 Task: Open a blank sheet, save the file as 'development' Insert a table '2 by 3' In first column, add headers, 'City, Population'. Under first header add  London, Tokyo. Under second header add  9 Million, 37 Million. Change table style to  'Red'
Action: Mouse moved to (11, 22)
Screenshot: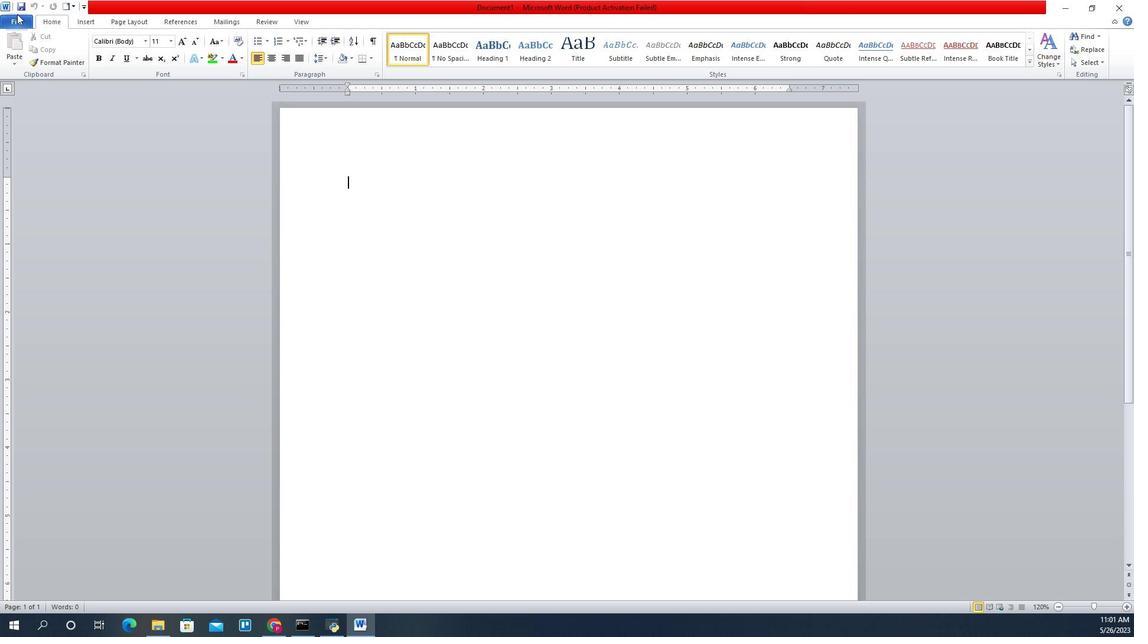 
Action: Mouse pressed left at (11, 22)
Screenshot: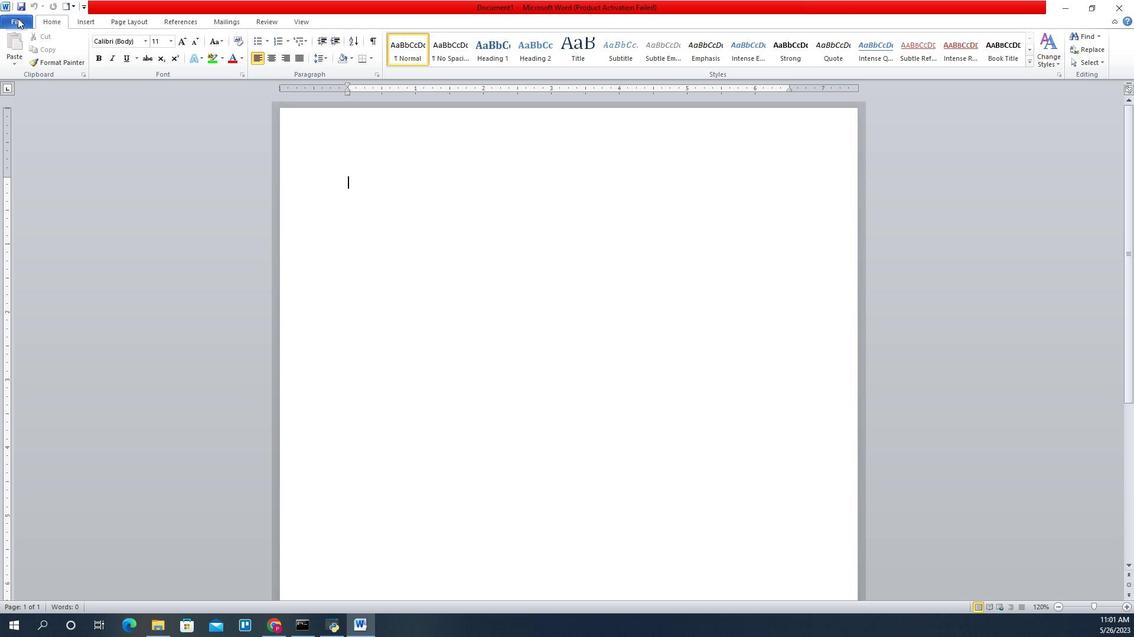 
Action: Mouse moved to (34, 152)
Screenshot: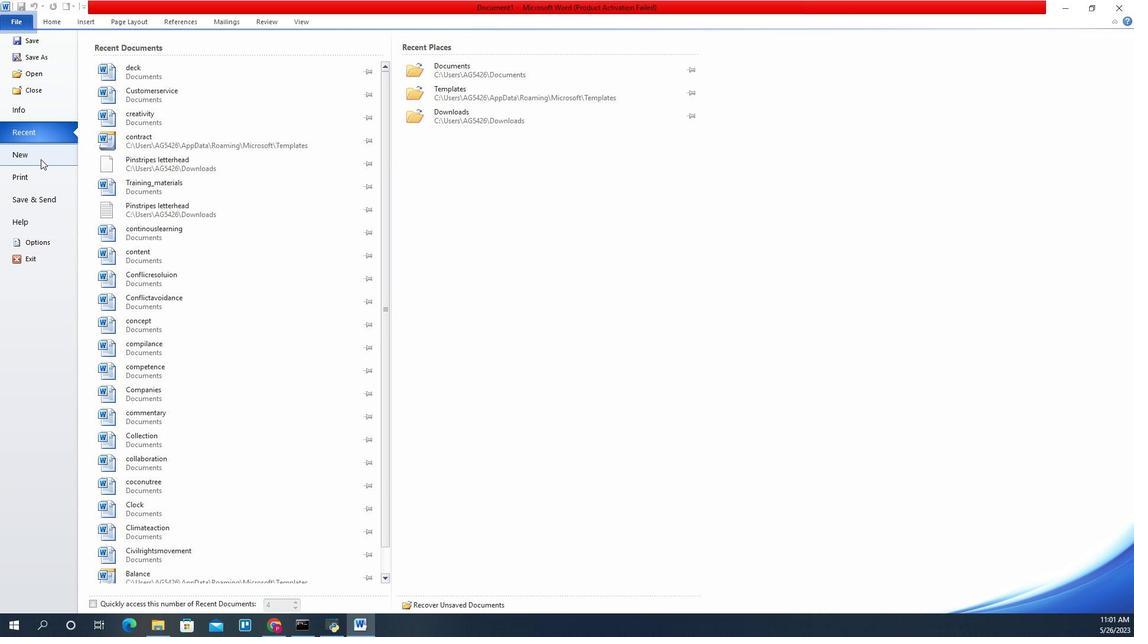 
Action: Mouse pressed left at (34, 152)
Screenshot: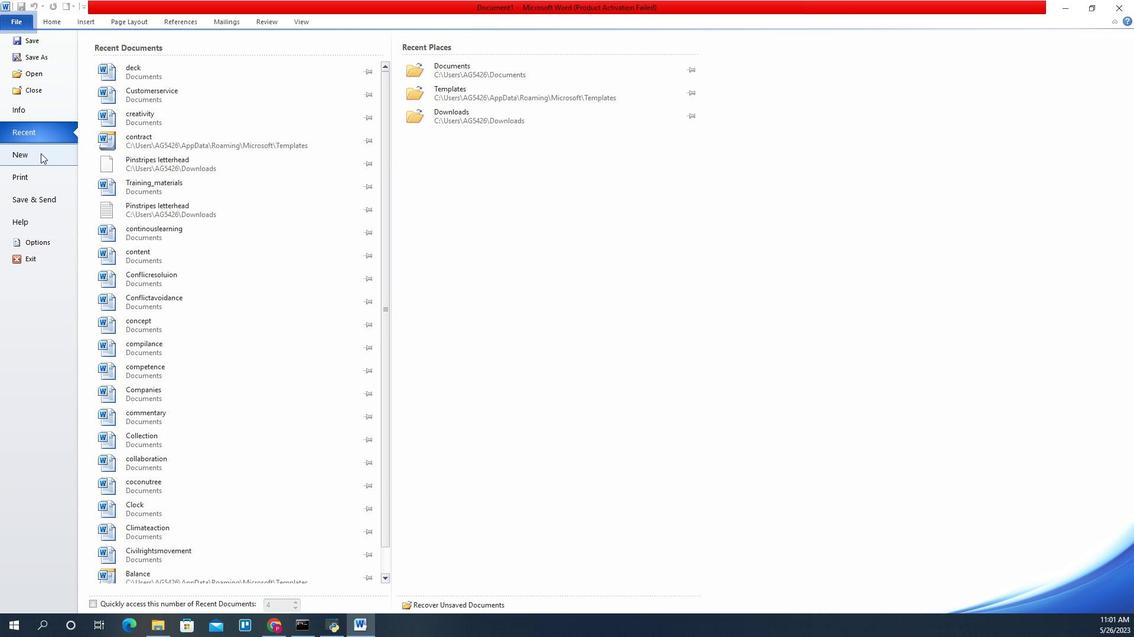 
Action: Mouse moved to (108, 109)
Screenshot: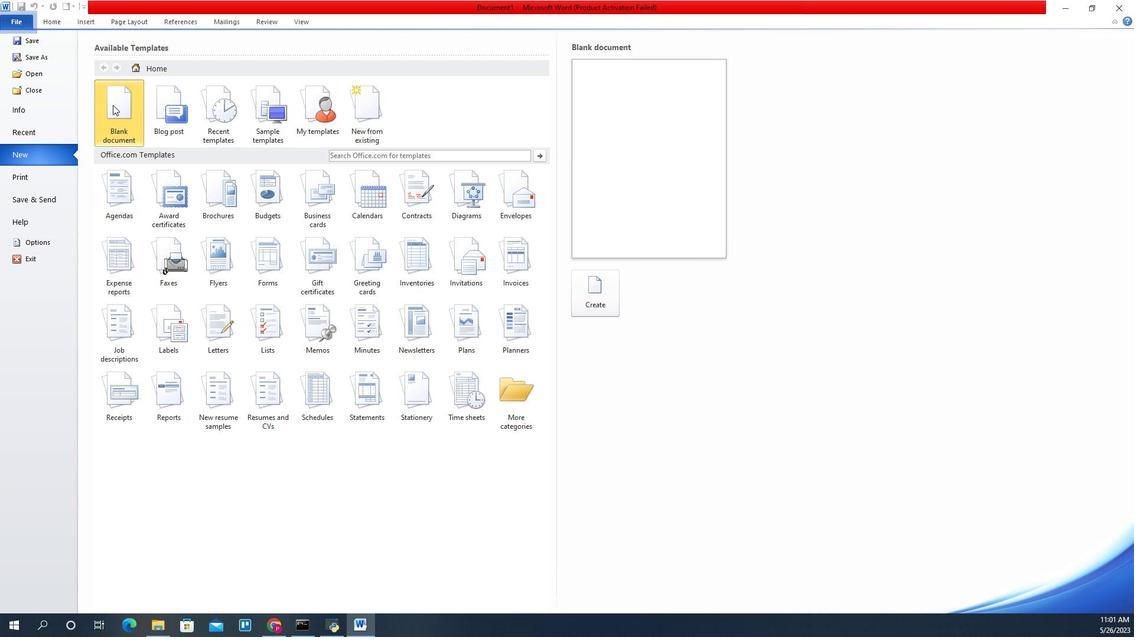 
Action: Mouse pressed left at (108, 109)
Screenshot: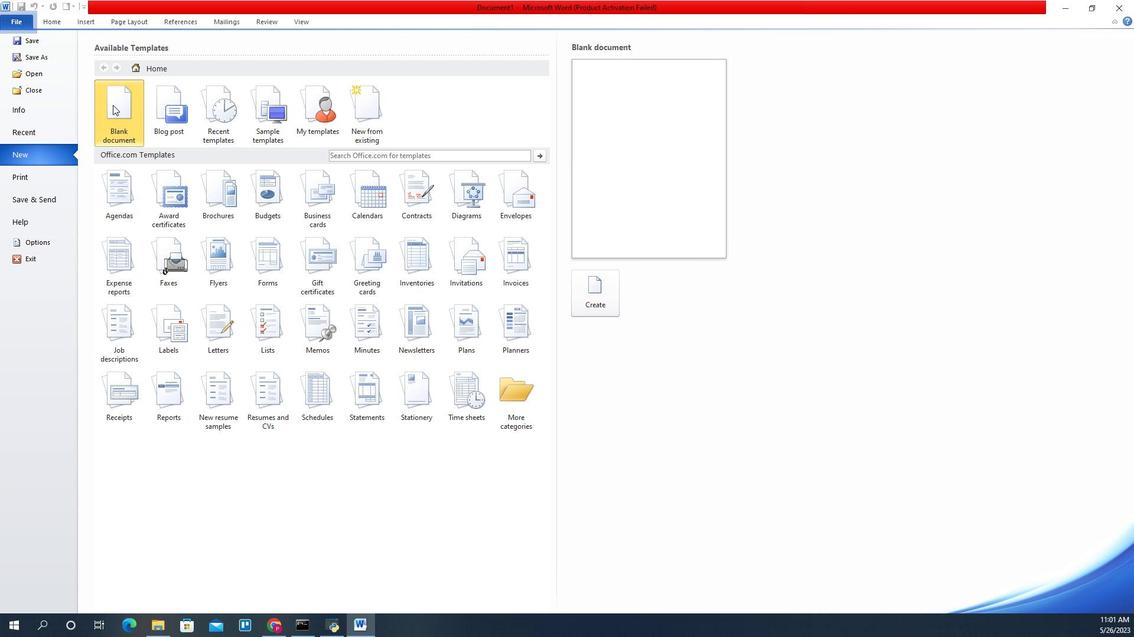 
Action: Mouse moved to (581, 294)
Screenshot: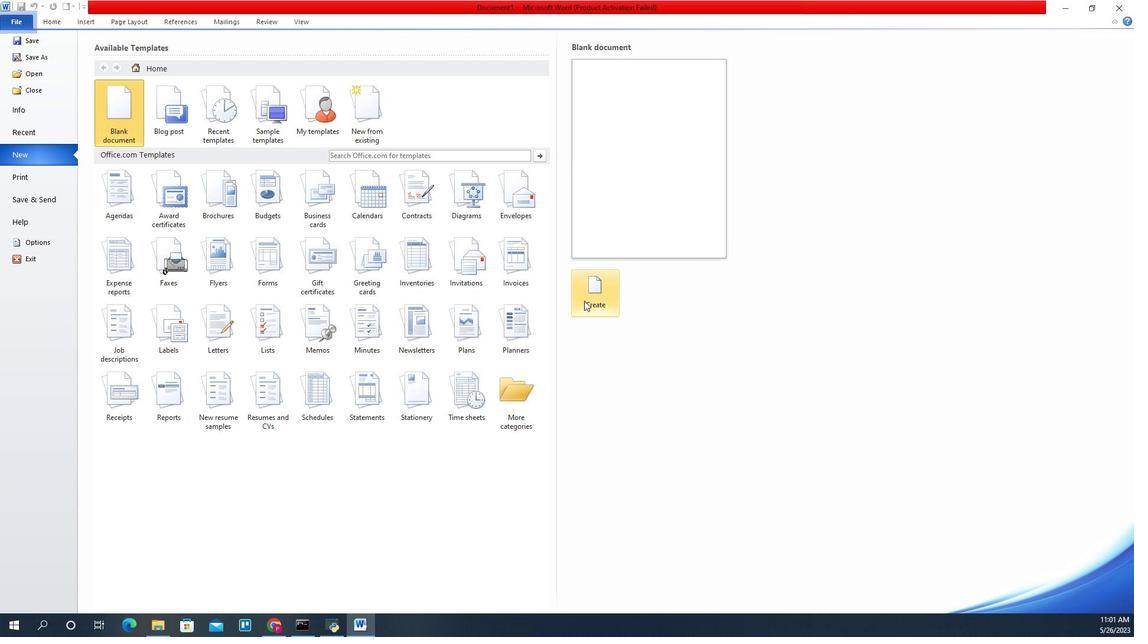 
Action: Mouse pressed left at (581, 294)
Screenshot: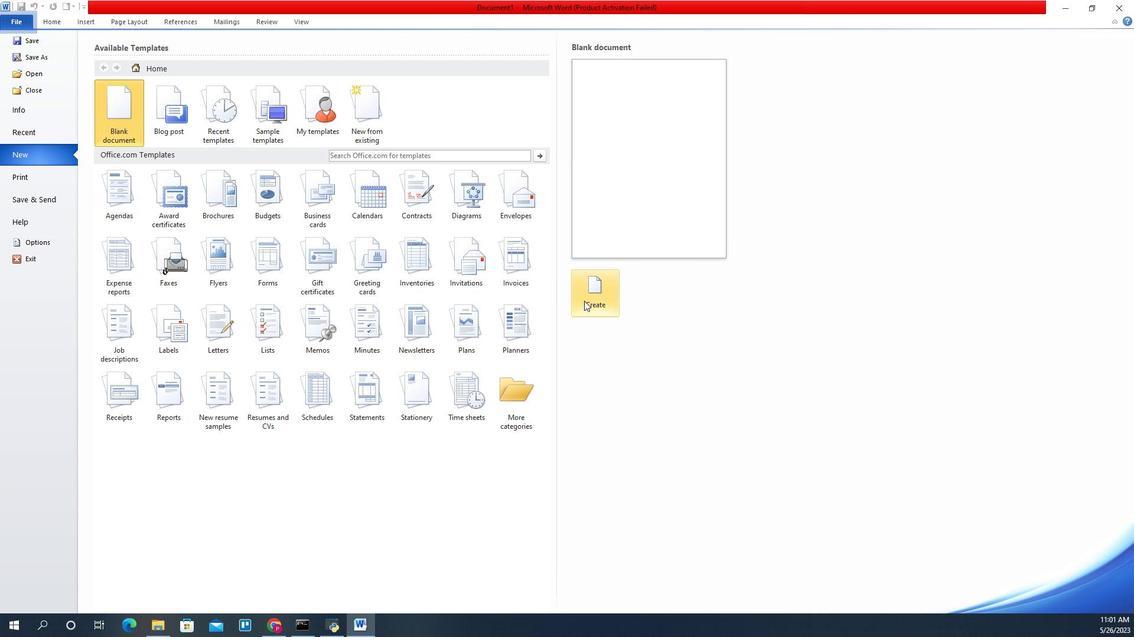
Action: Mouse moved to (417, 223)
Screenshot: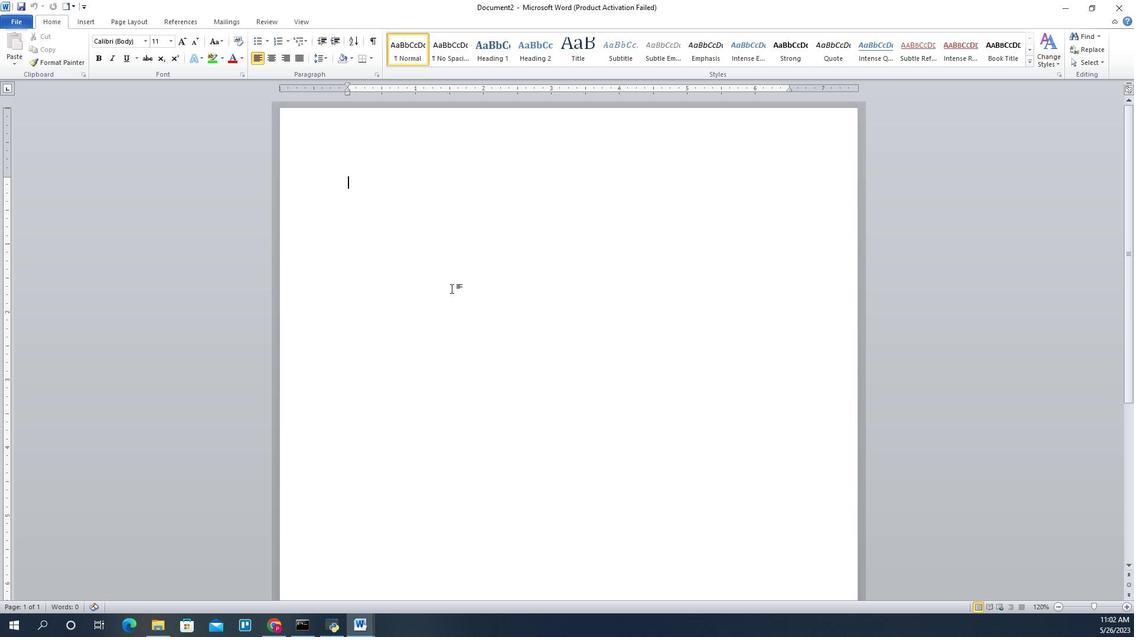 
Action: Key pressed ctrl+Sdevelopment<Key.enter>
Screenshot: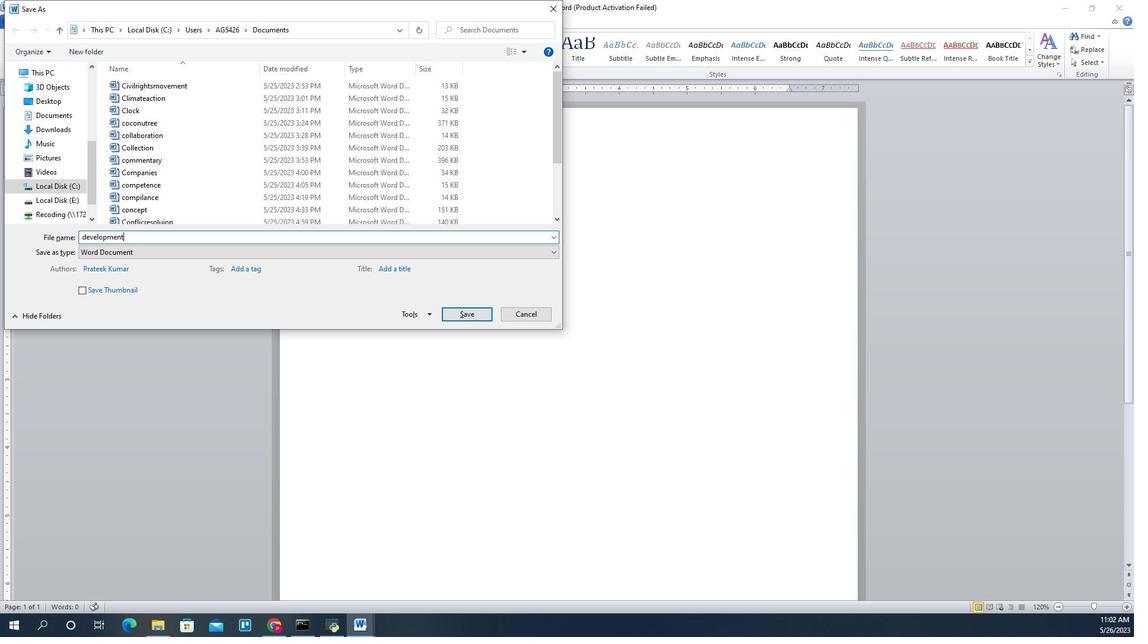 
Action: Mouse moved to (67, 25)
Screenshot: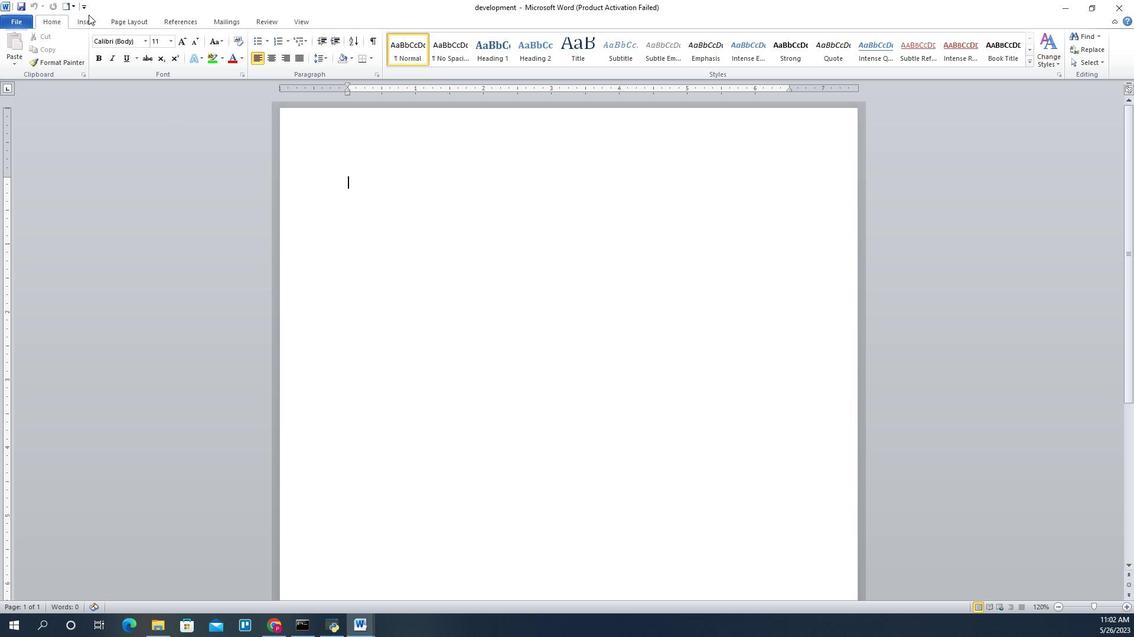 
Action: Mouse pressed left at (67, 25)
Screenshot: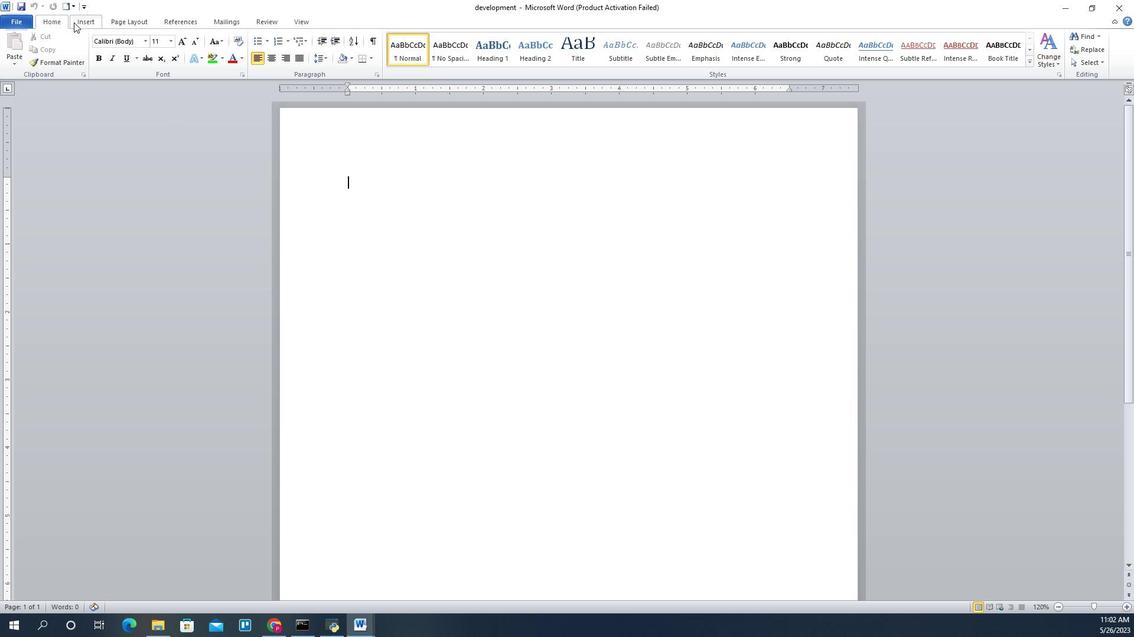 
Action: Mouse moved to (83, 65)
Screenshot: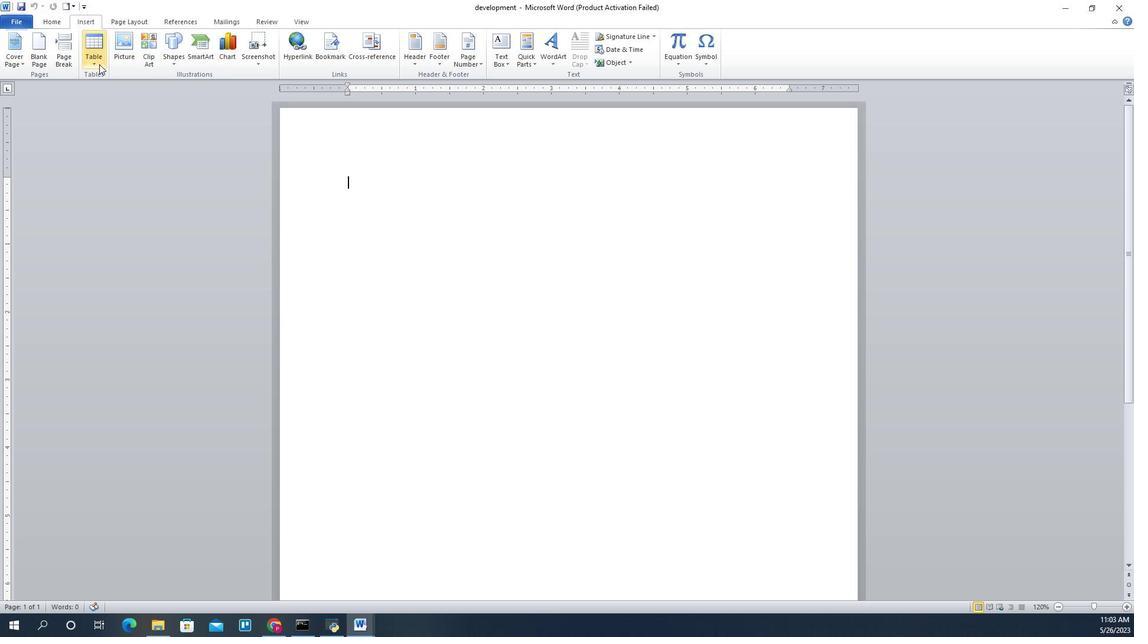 
Action: Mouse pressed left at (83, 65)
Screenshot: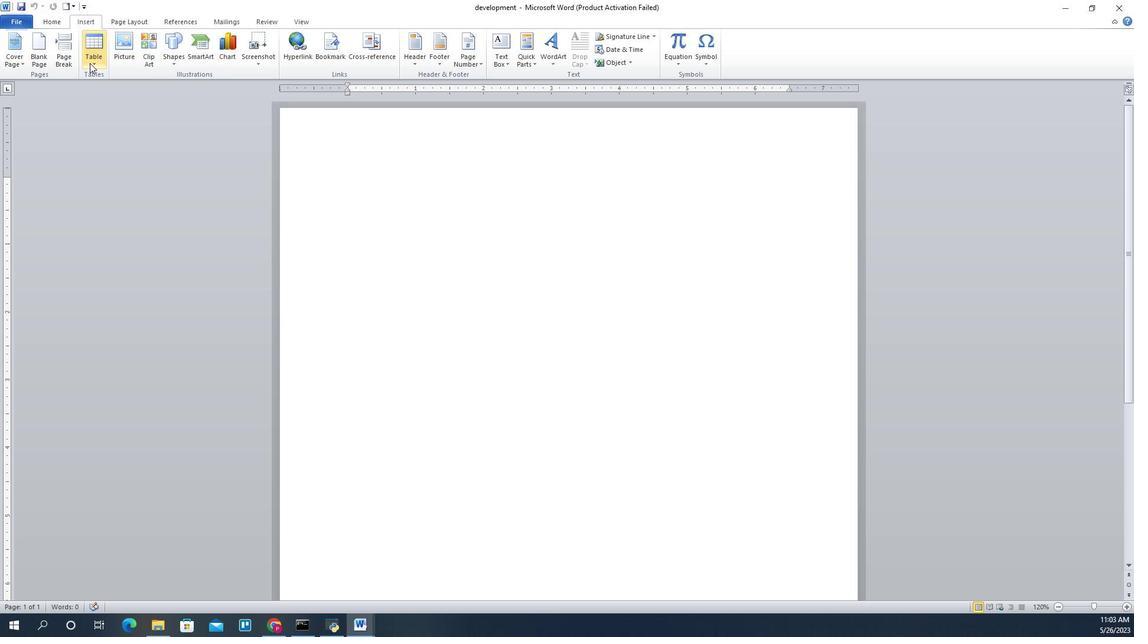 
Action: Mouse moved to (95, 105)
Screenshot: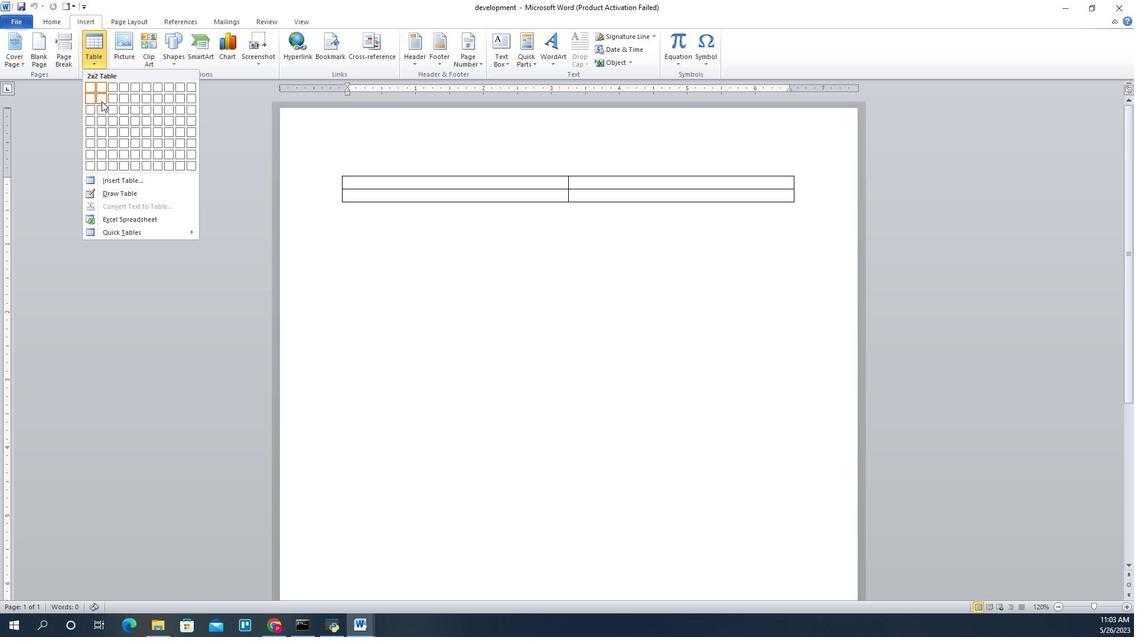 
Action: Mouse pressed left at (95, 105)
Screenshot: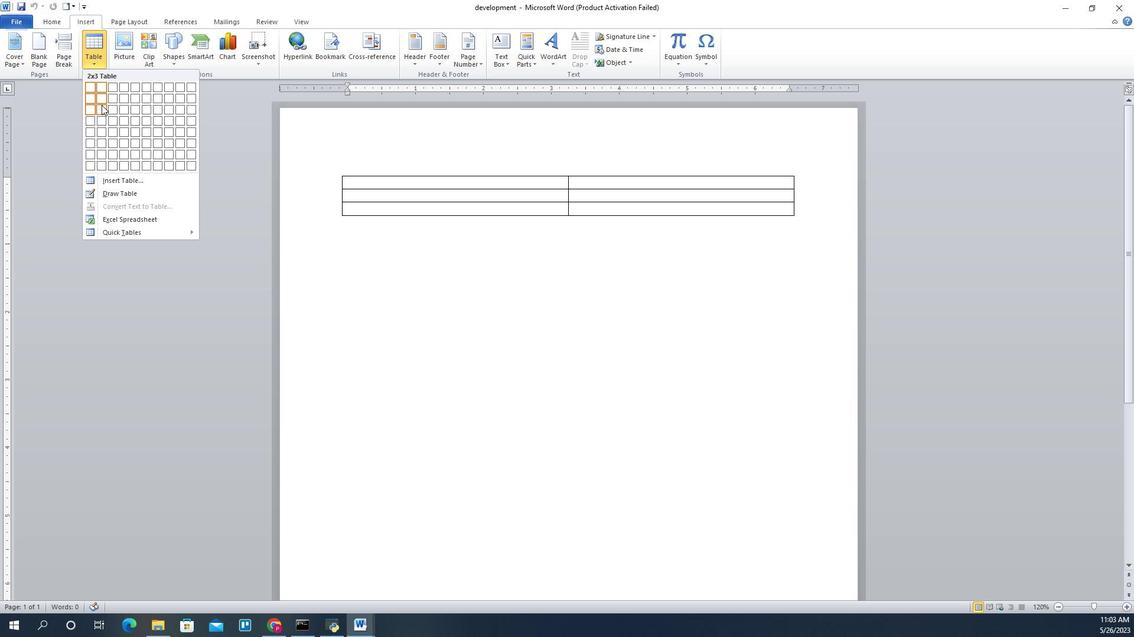 
Action: Mouse moved to (464, 184)
Screenshot: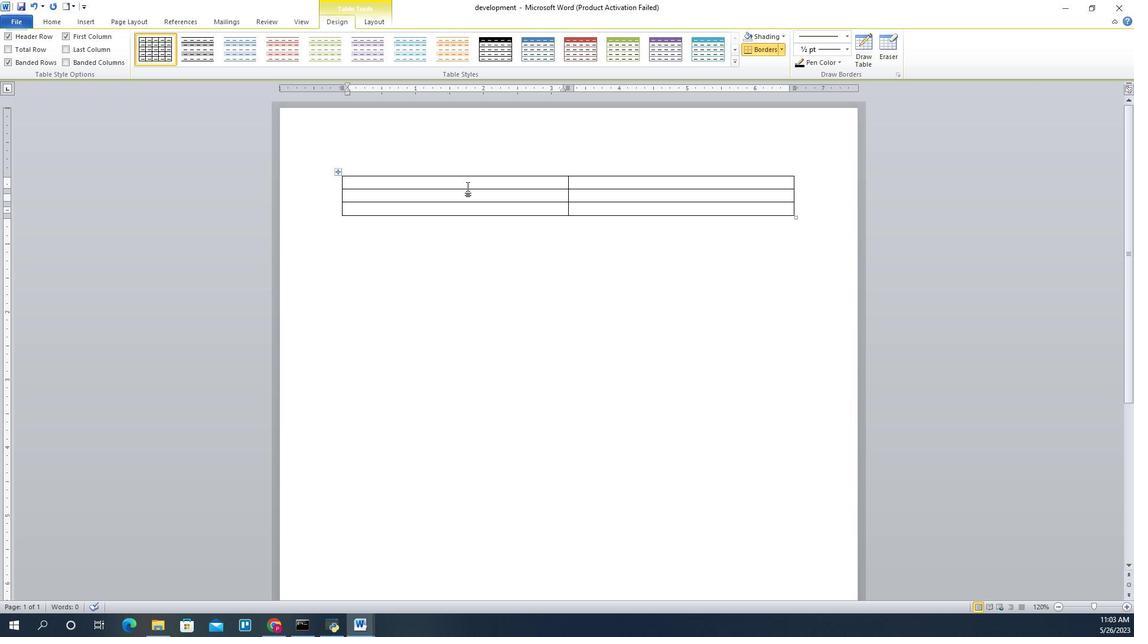 
Action: Mouse pressed left at (464, 184)
Screenshot: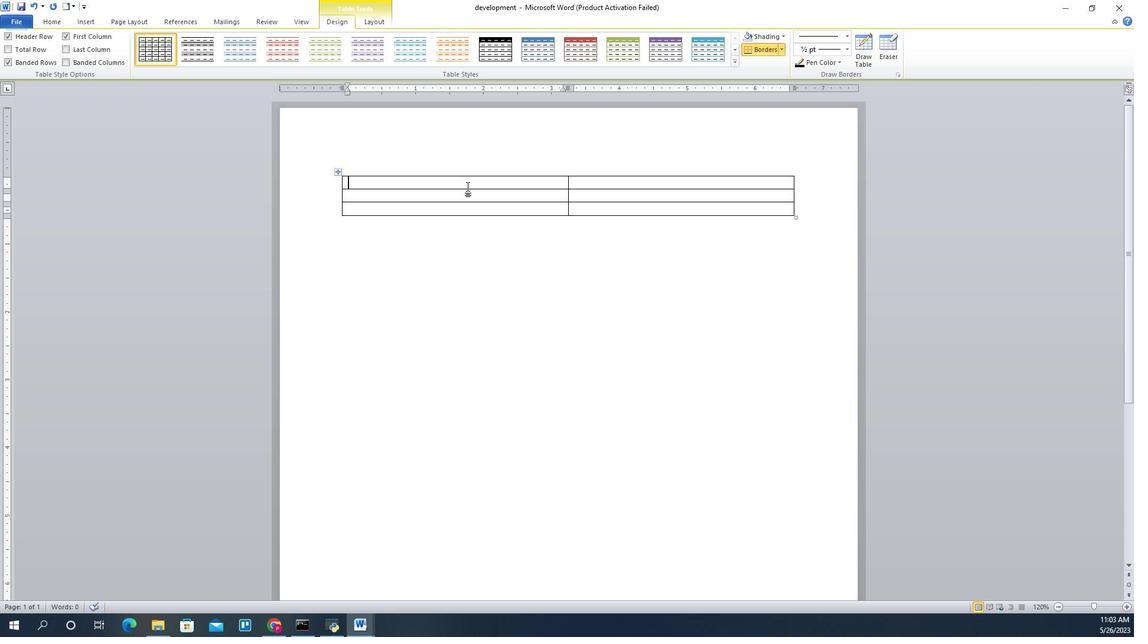 
Action: Key pressed <Key.shift>City<Key.space>
Screenshot: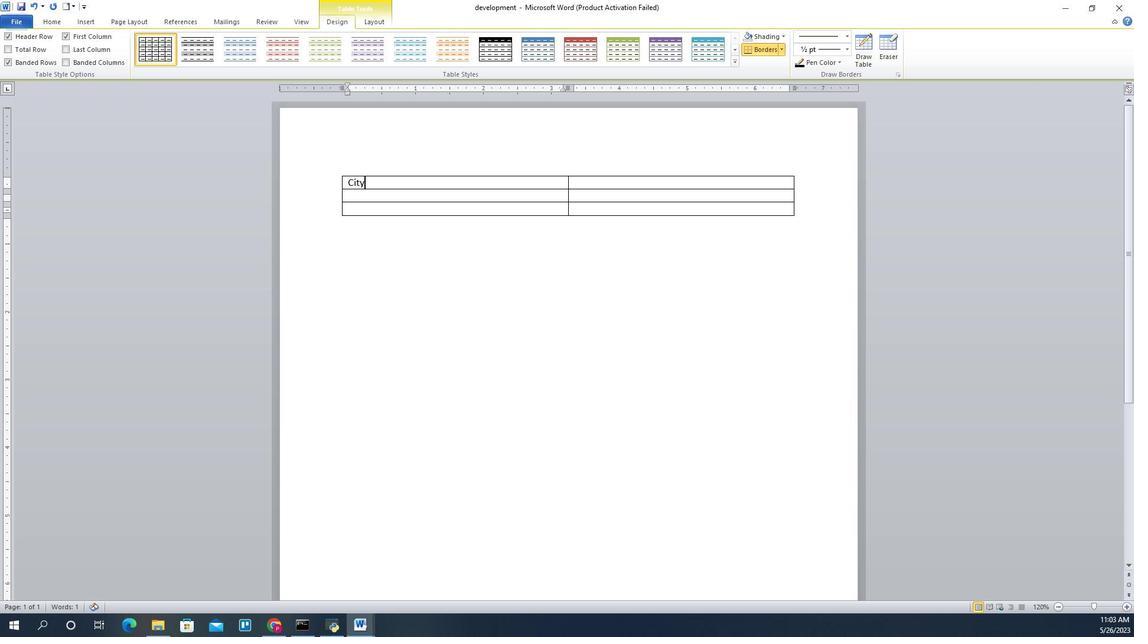 
Action: Mouse moved to (627, 183)
Screenshot: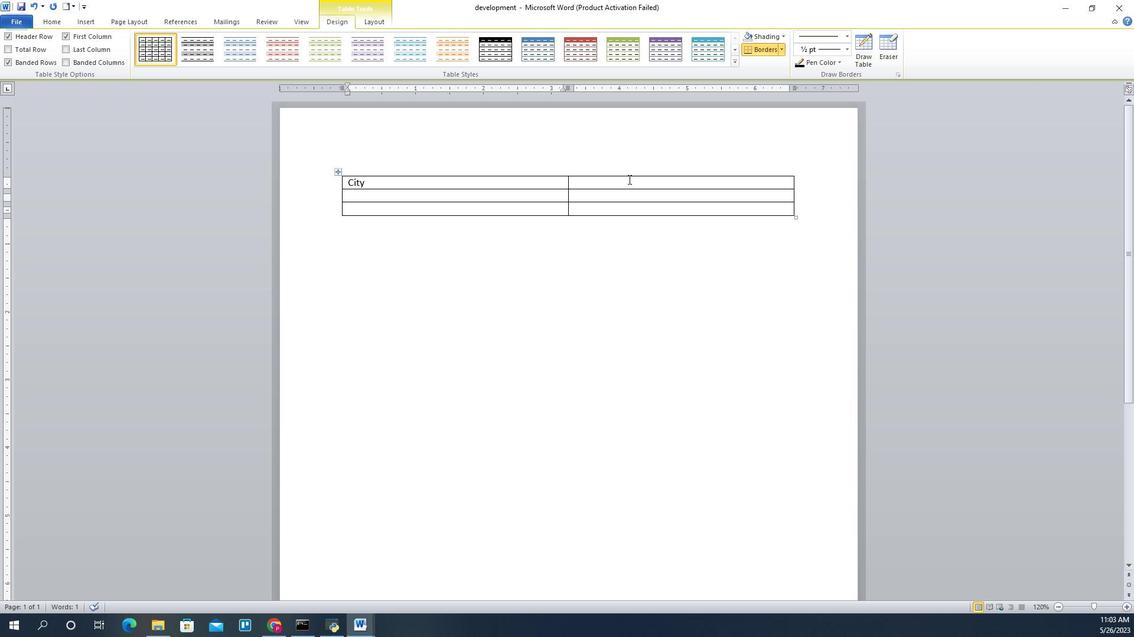 
Action: Mouse pressed left at (627, 183)
Screenshot: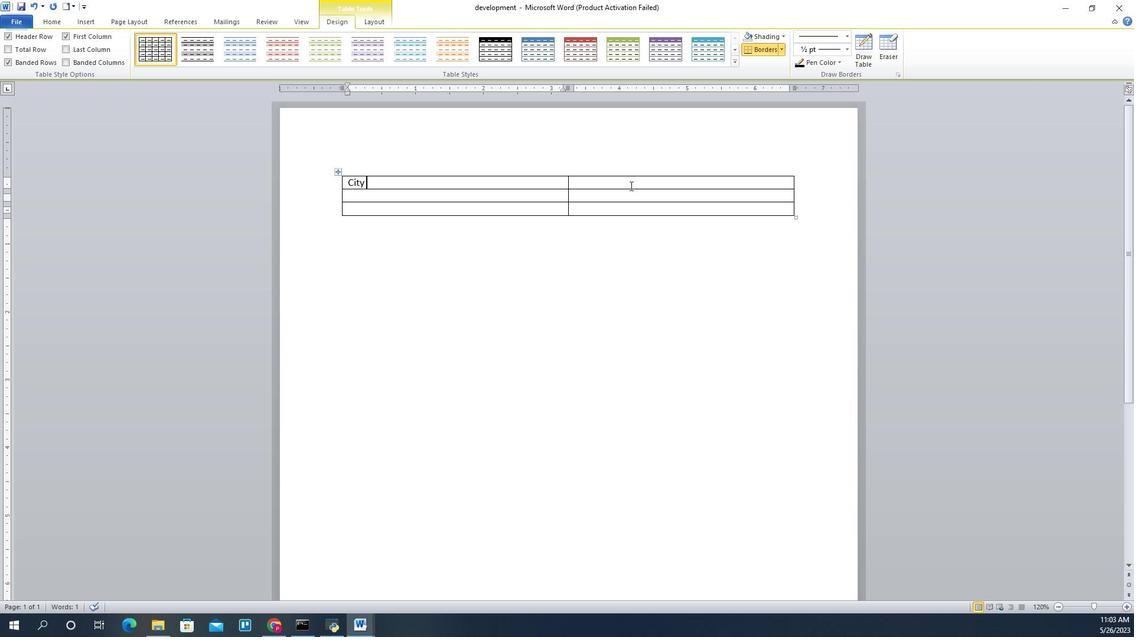 
Action: Key pressed <Key.shift>Population
Screenshot: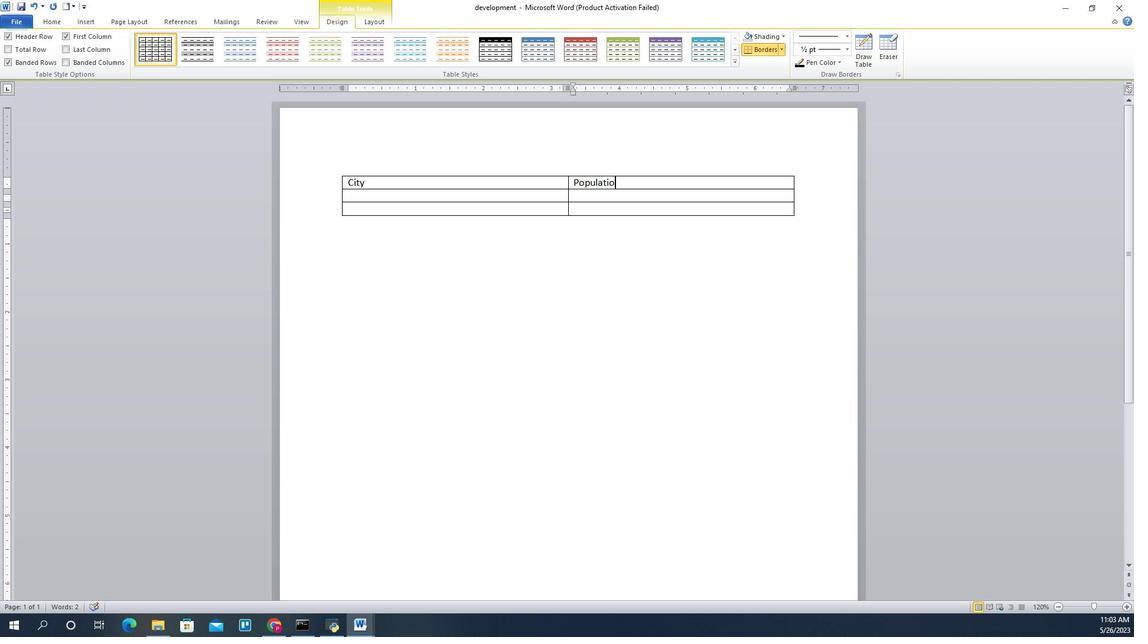 
Action: Mouse moved to (419, 192)
Screenshot: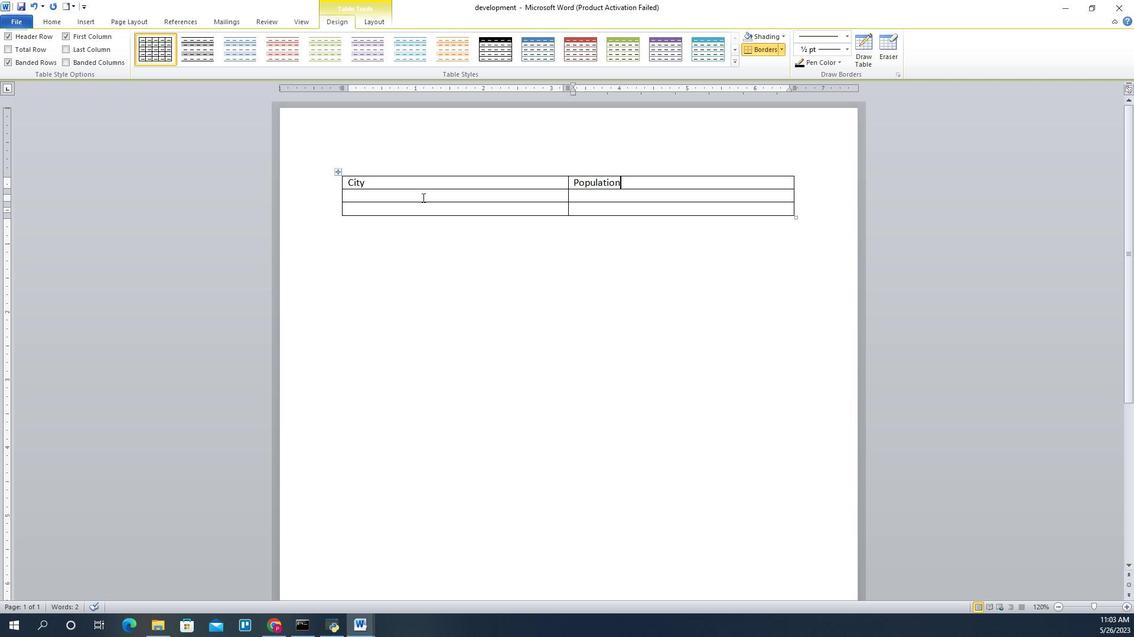 
Action: Mouse pressed left at (419, 192)
Screenshot: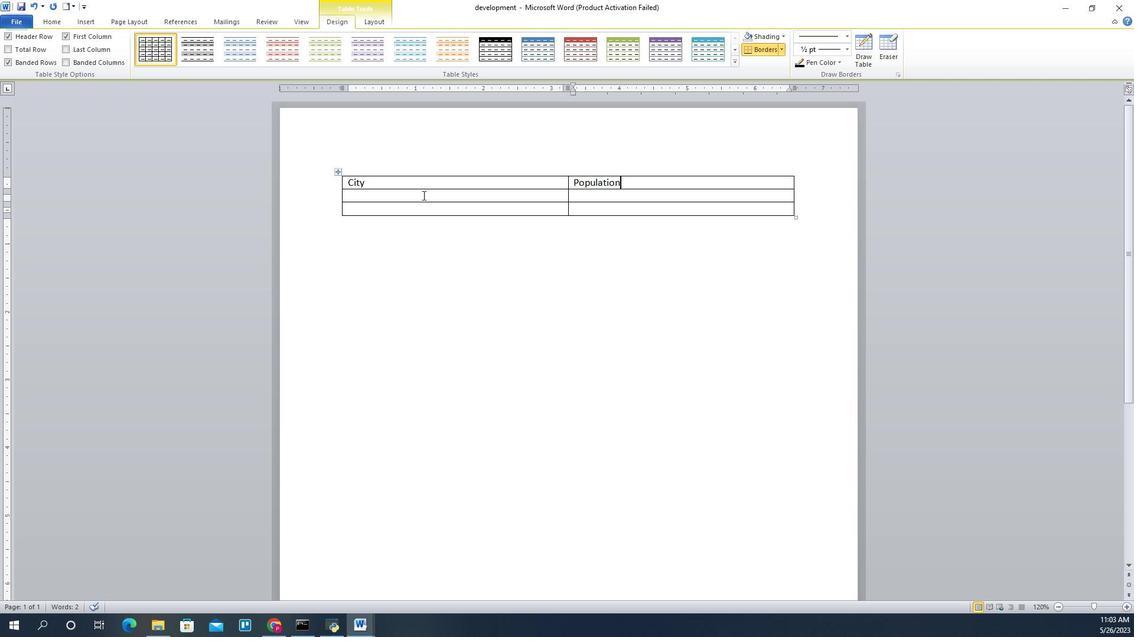 
Action: Key pressed <Key.shift><Key.shift><Key.shift><Key.shift><Key.shift><Key.shift><Key.shift><Key.shift><Key.shift><Key.shift><Key.shift><Key.shift><Key.shift><Key.shift><Key.shift><Key.shift><Key.shift><Key.shift><Key.shift><Key.shift><Key.shift><Key.shift><Key.shift><Key.shift><Key.shift><Key.shift><Key.shift><Key.shift><Key.shift><Key.shift><Key.shift><Key.shift><Key.shift><Key.shift><Key.shift><Key.shift><Key.shift><Key.shift><Key.shift><Key.shift><Key.shift><Key.shift><Key.shift><Key.shift><Key.shift><Key.shift><Key.shift><Key.shift><Key.shift><Key.shift><Key.shift><Key.shift><Key.shift><Key.shift><Key.shift>London<Key.tab><Key.tab><Key.shift><Key.shift><Key.shift>Tokyo<Key.space><Key.tab><Key.tab><Key.backspace><Key.backspace><Key.backspace>
Screenshot: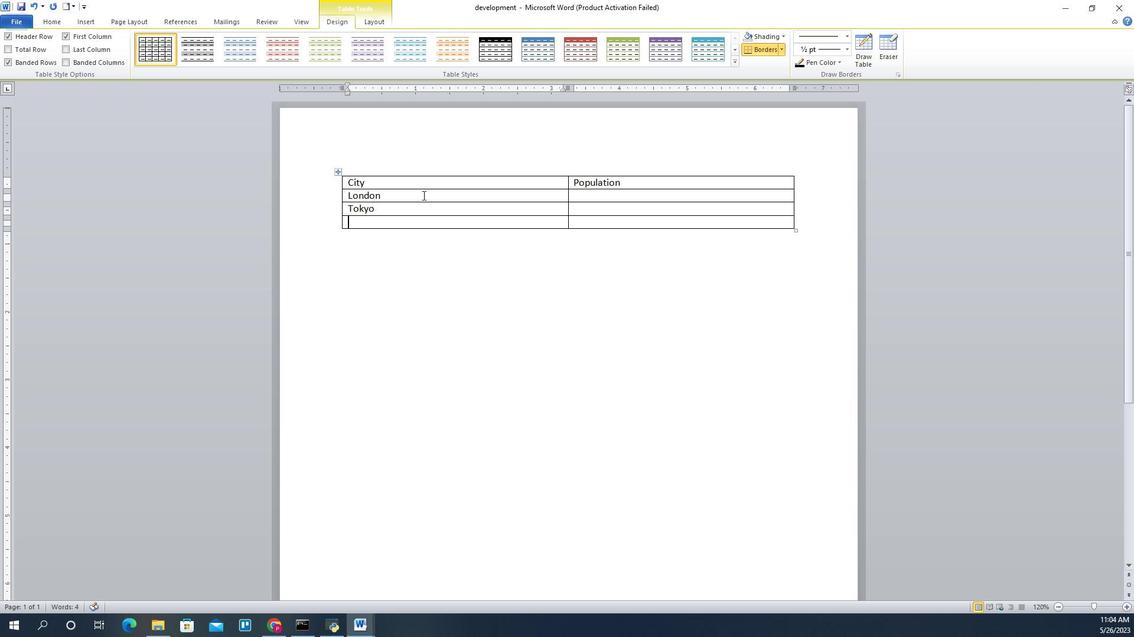 
Action: Mouse moved to (376, 219)
Screenshot: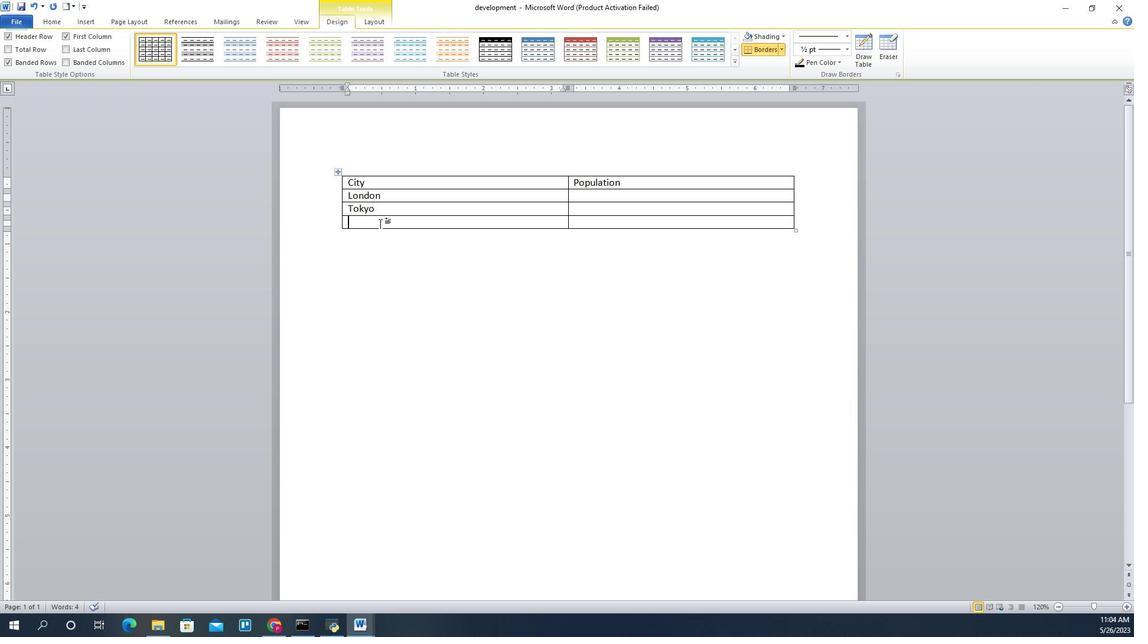 
Action: Mouse pressed left at (376, 219)
Screenshot: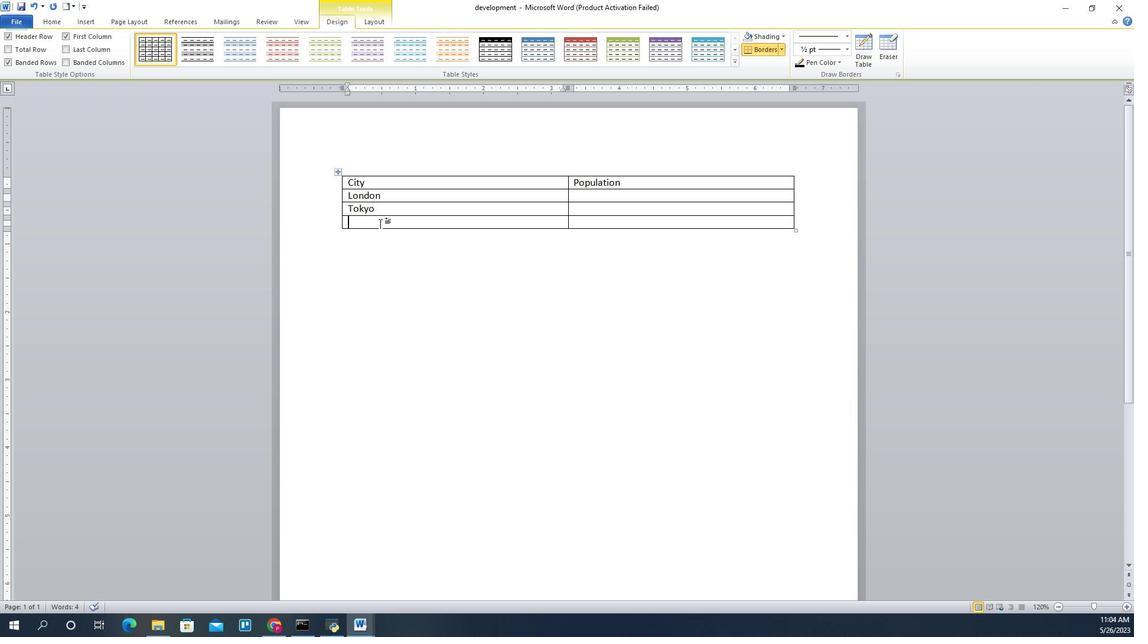
Action: Mouse moved to (359, 222)
Screenshot: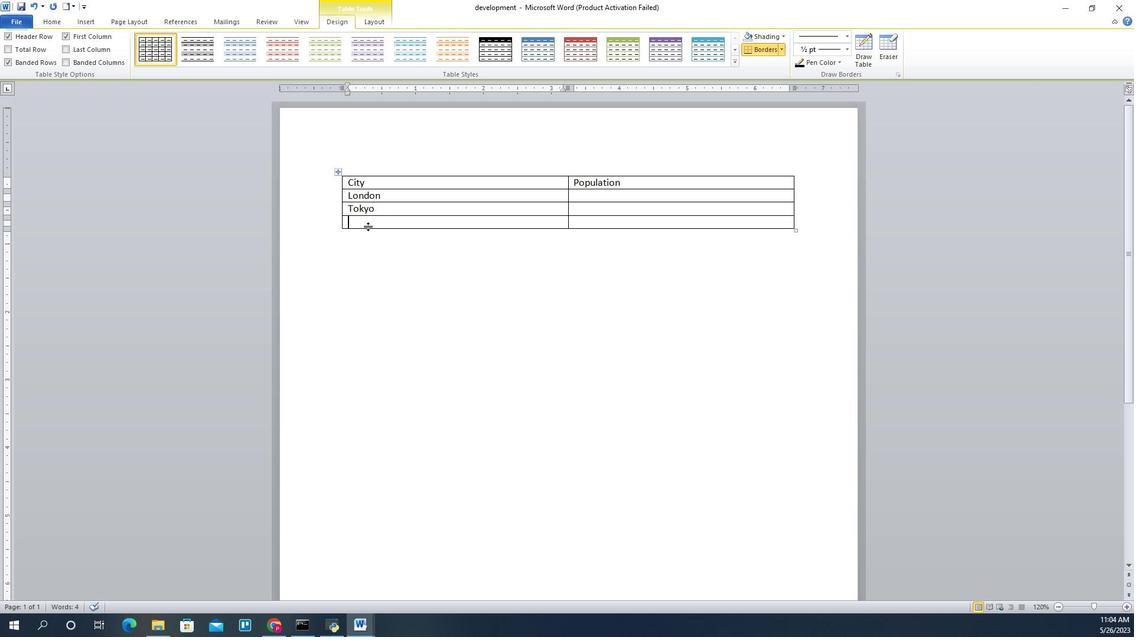 
Action: Mouse pressed left at (359, 222)
Screenshot: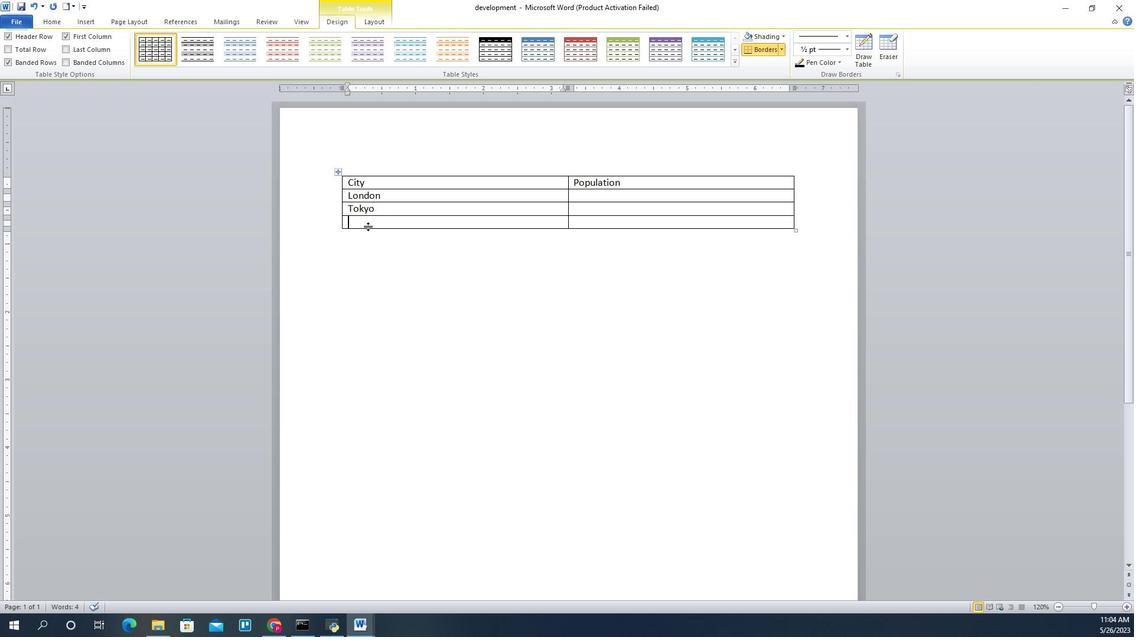 
Action: Mouse moved to (339, 215)
Screenshot: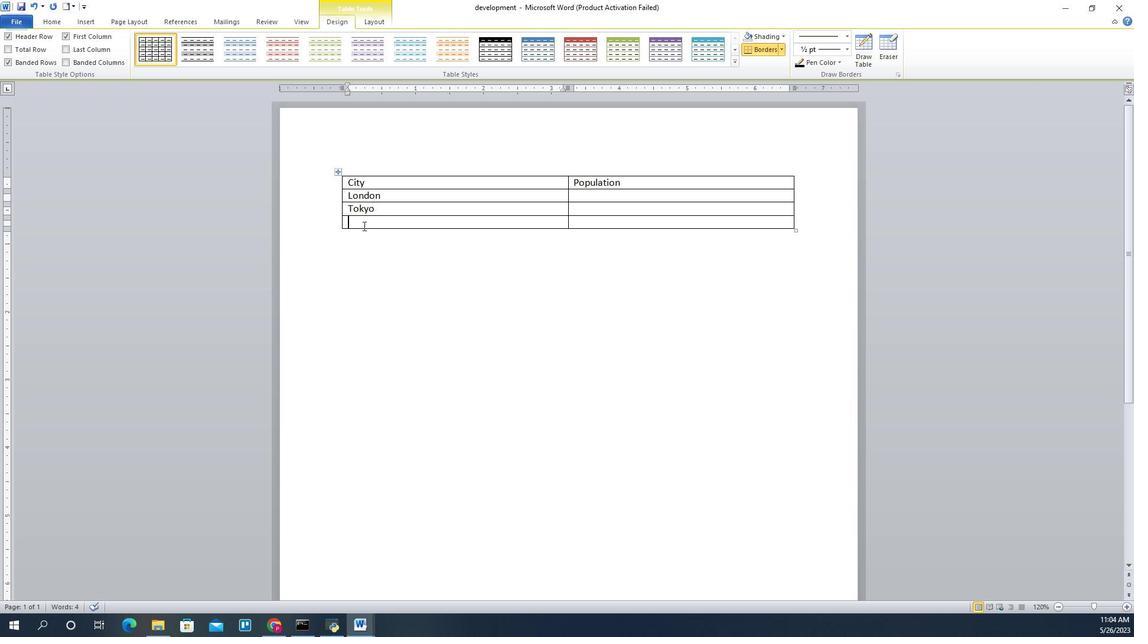 
Action: Mouse pressed left at (339, 215)
Screenshot: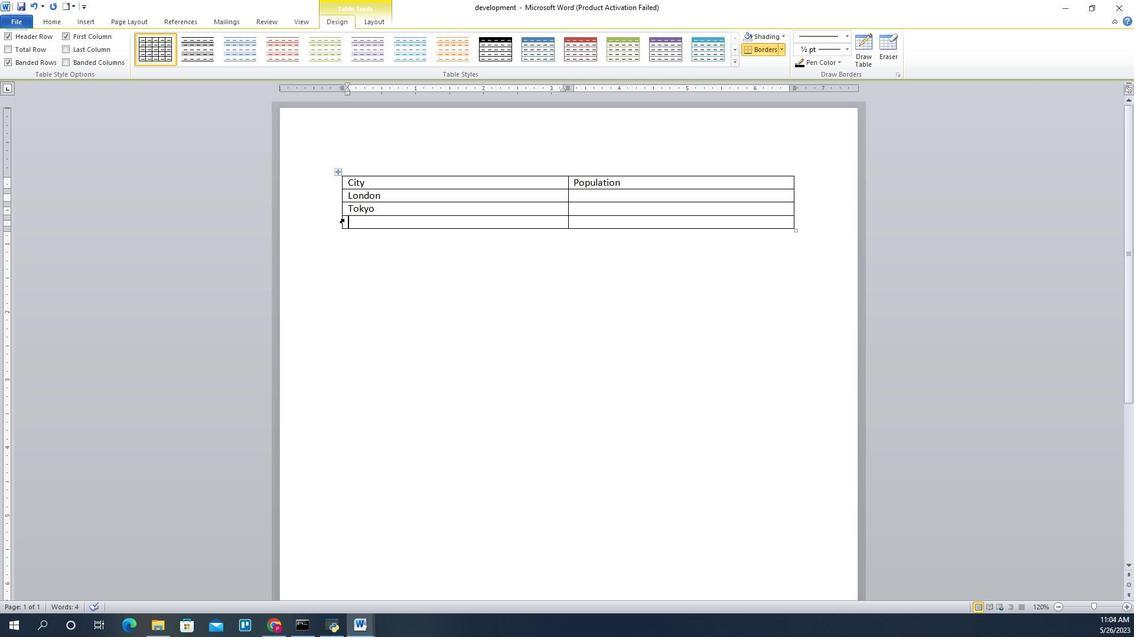 
Action: Mouse moved to (647, 220)
Screenshot: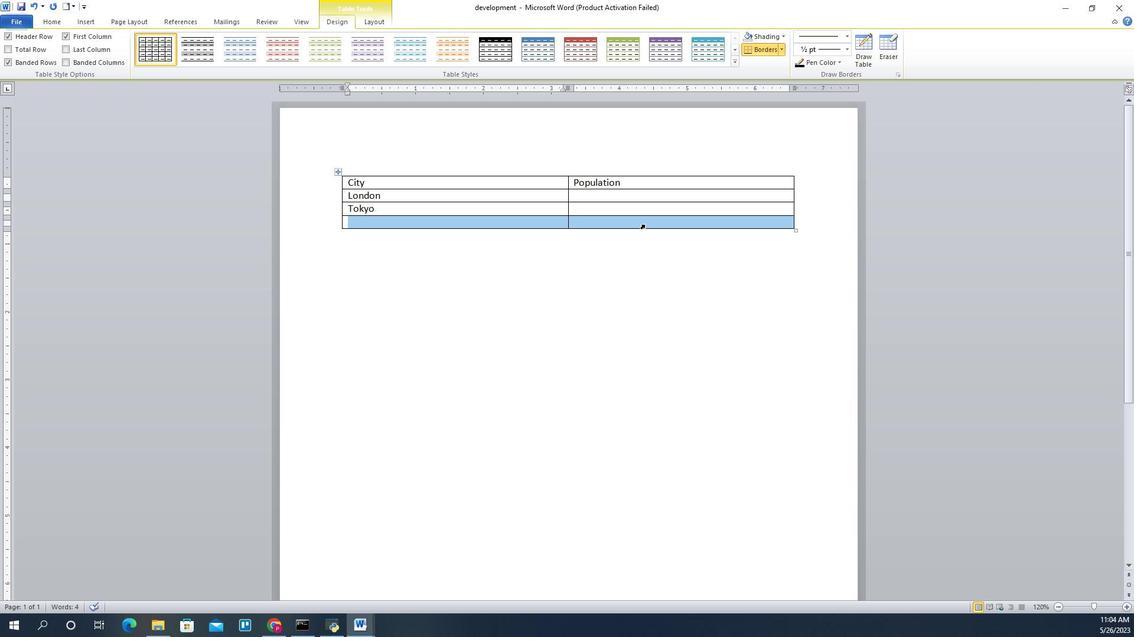 
Action: Key pressed <Key.delete>
Screenshot: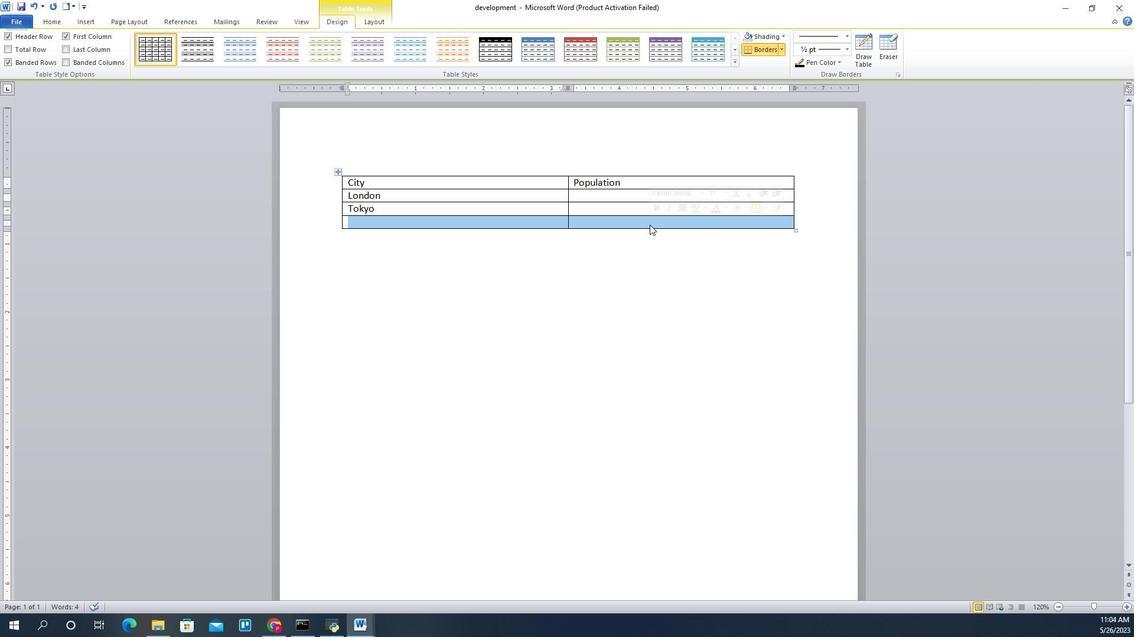 
Action: Mouse moved to (559, 255)
Screenshot: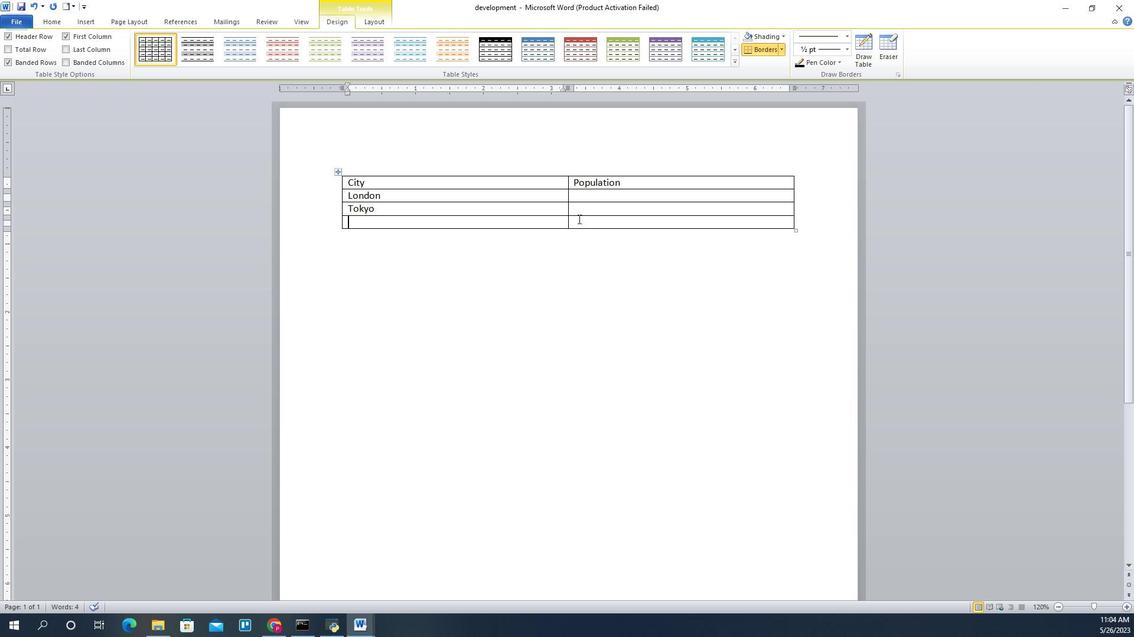 
Action: Mouse pressed left at (559, 255)
Screenshot: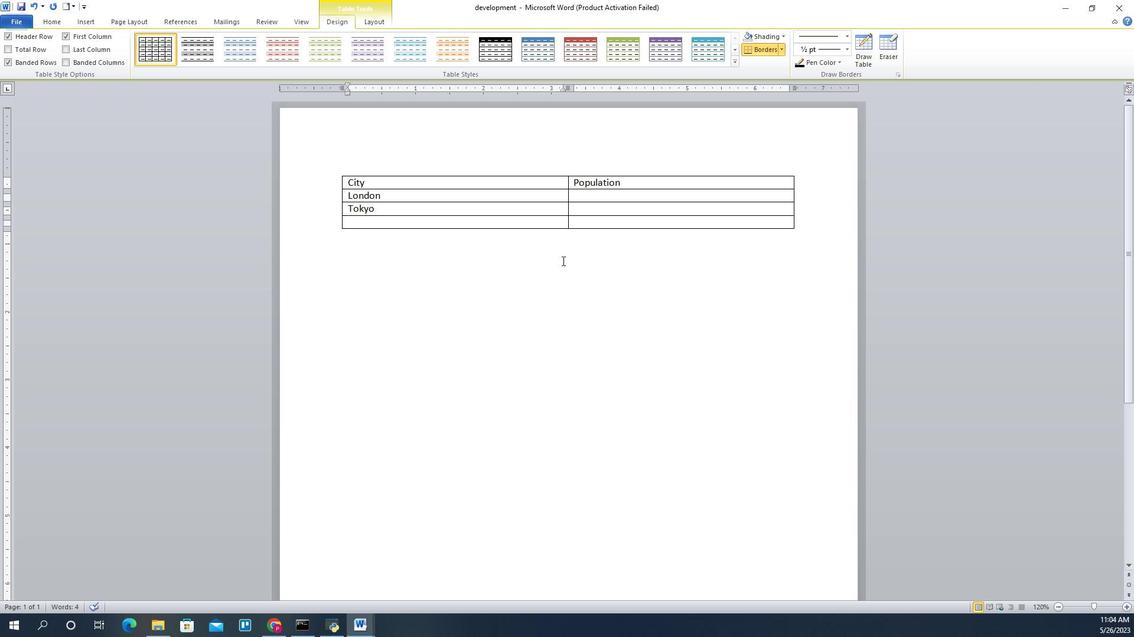 
Action: Mouse moved to (335, 171)
Screenshot: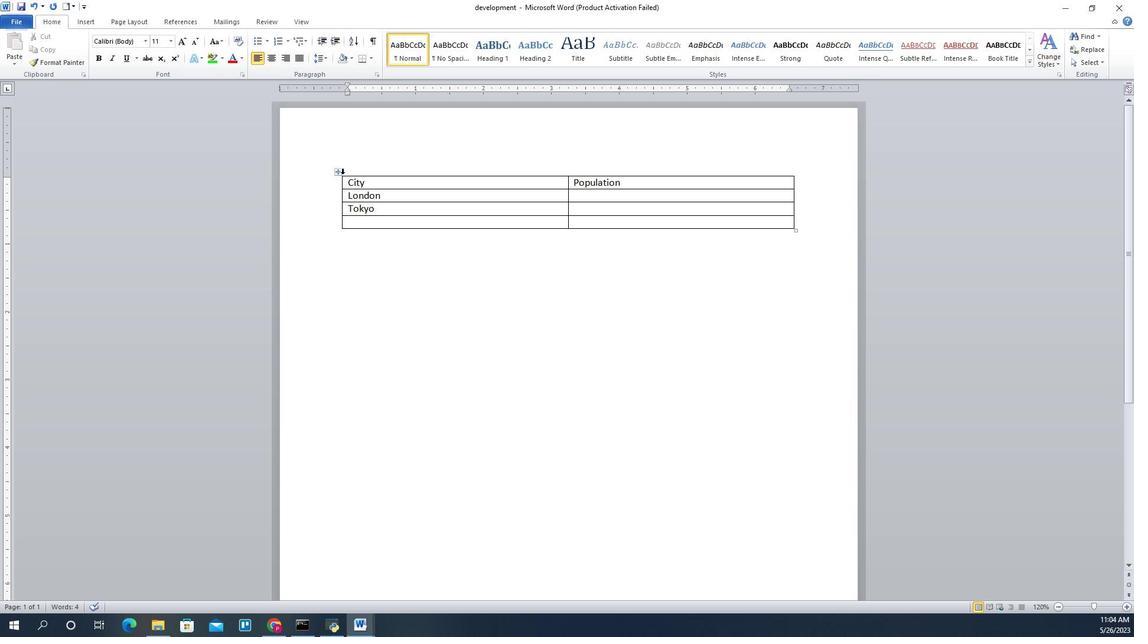 
Action: Mouse pressed left at (335, 171)
Screenshot: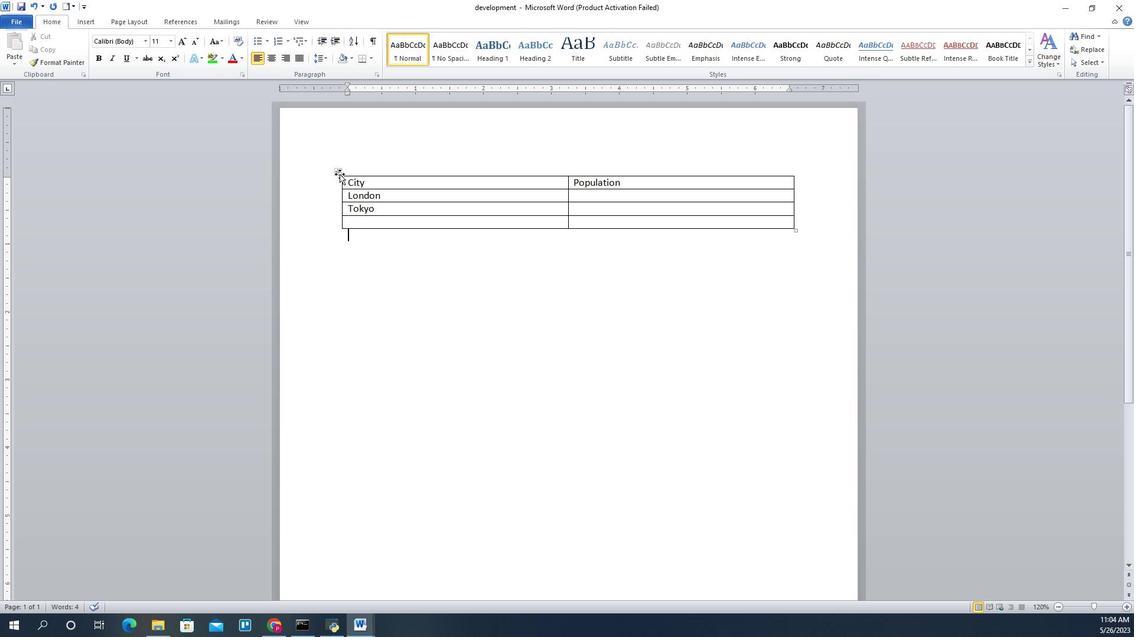 
Action: Mouse moved to (348, 221)
Screenshot: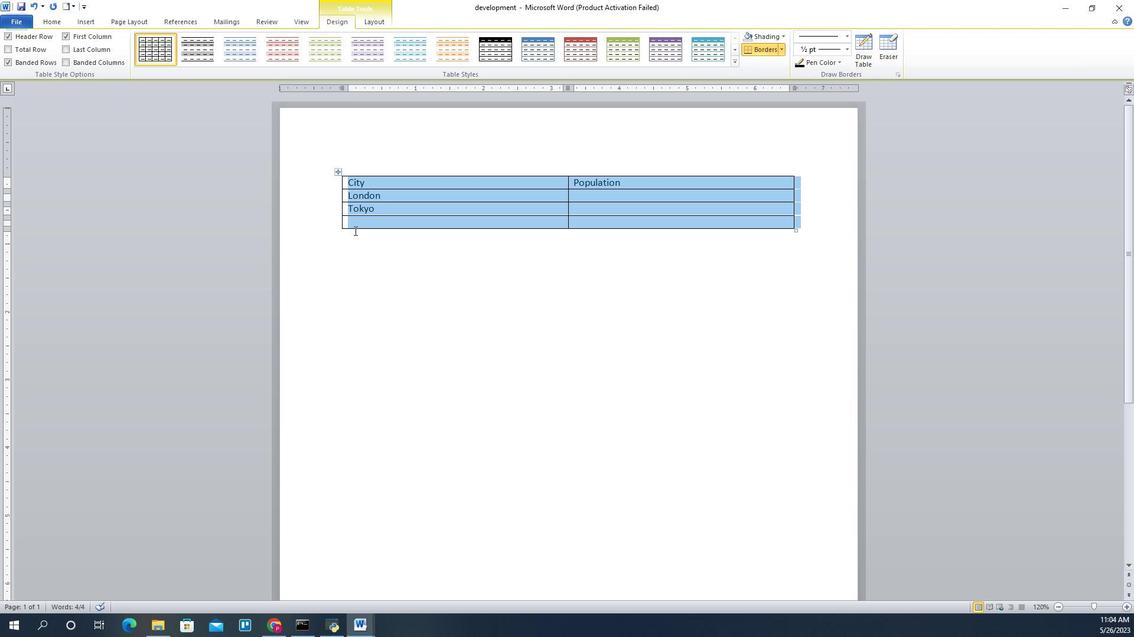 
Action: Mouse pressed left at (348, 221)
Screenshot: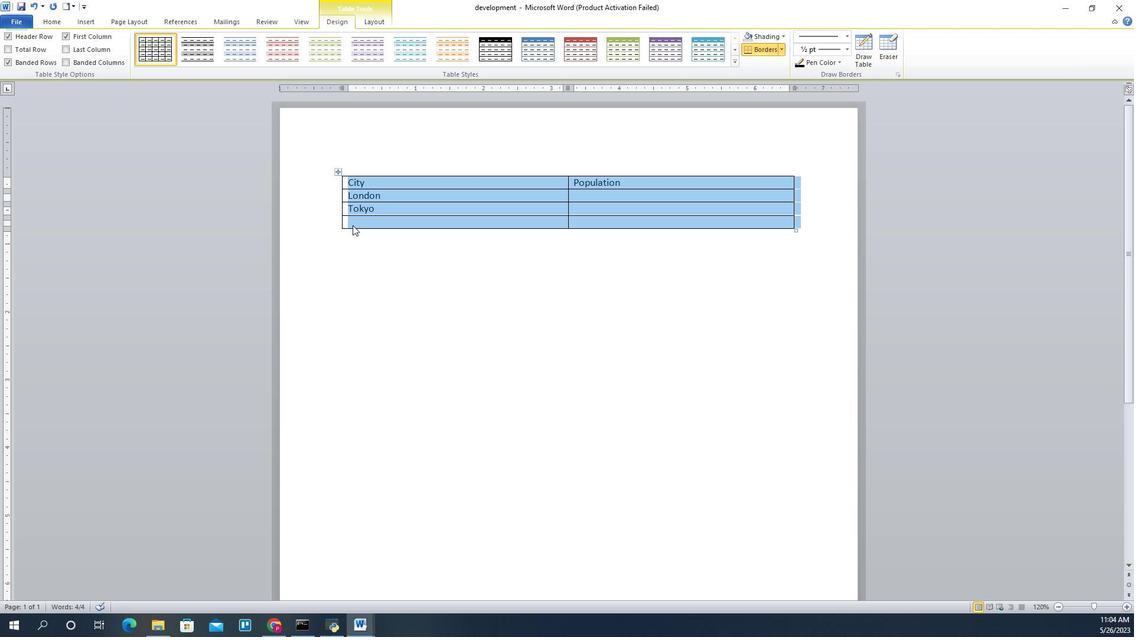 
Action: Mouse moved to (888, 47)
Screenshot: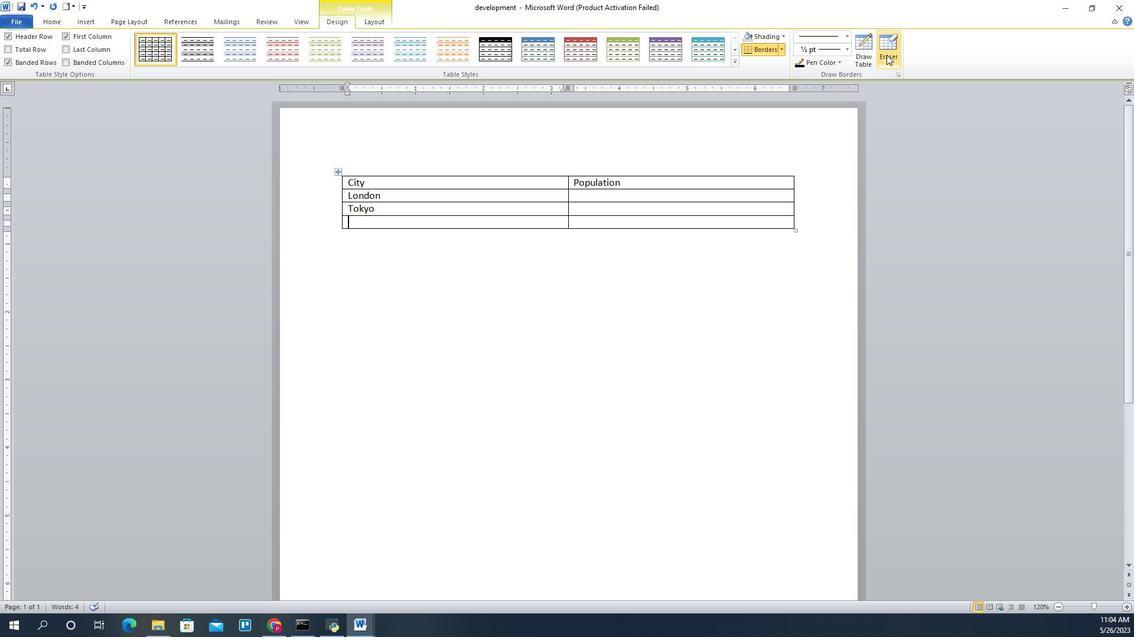 
Action: Mouse pressed left at (888, 47)
Screenshot: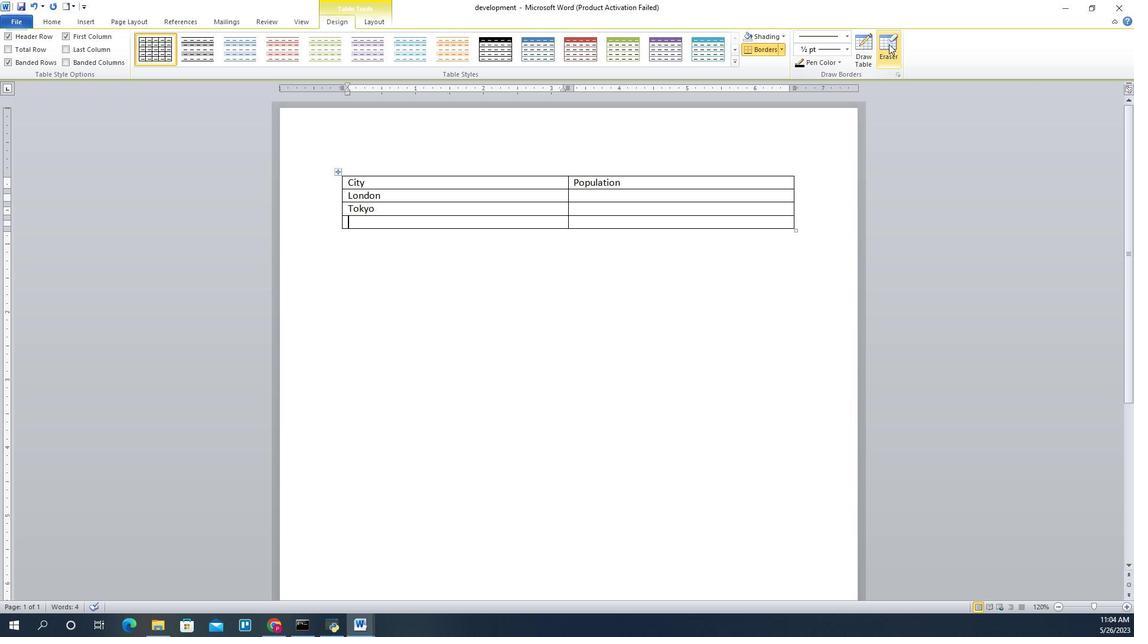 
Action: Mouse moved to (779, 222)
Screenshot: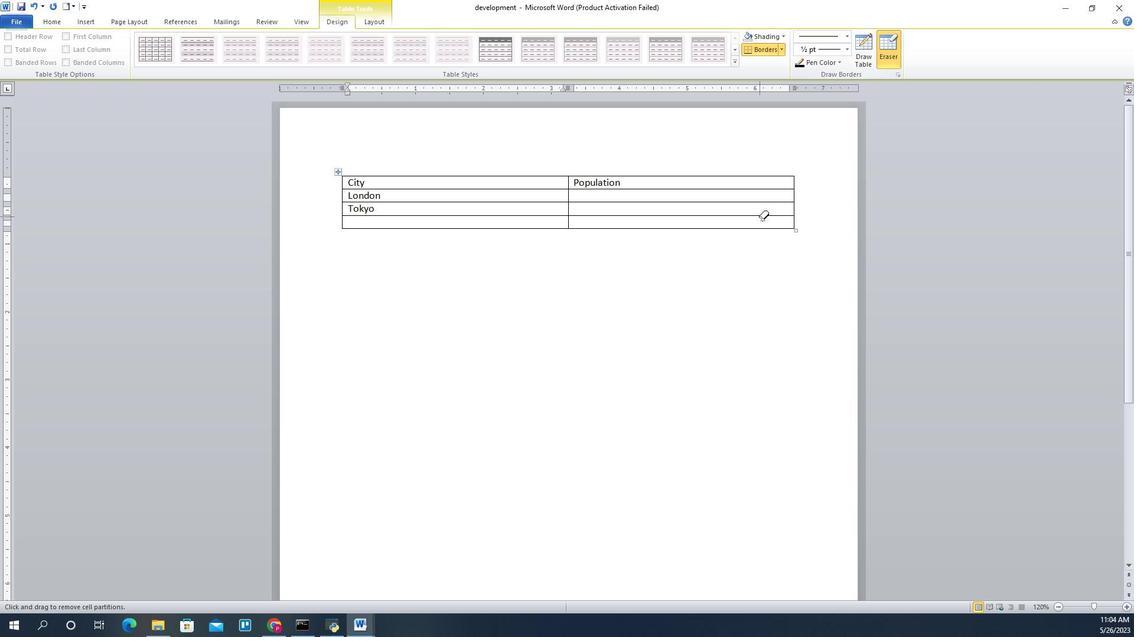 
Action: Mouse pressed left at (779, 222)
Screenshot: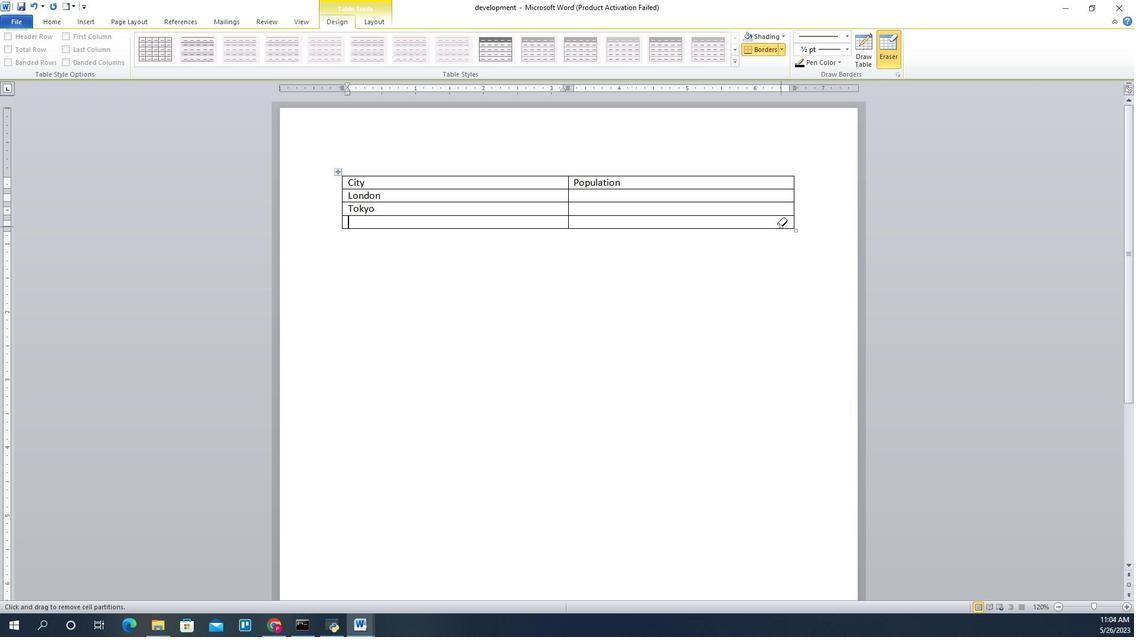 
Action: Mouse moved to (344, 225)
Screenshot: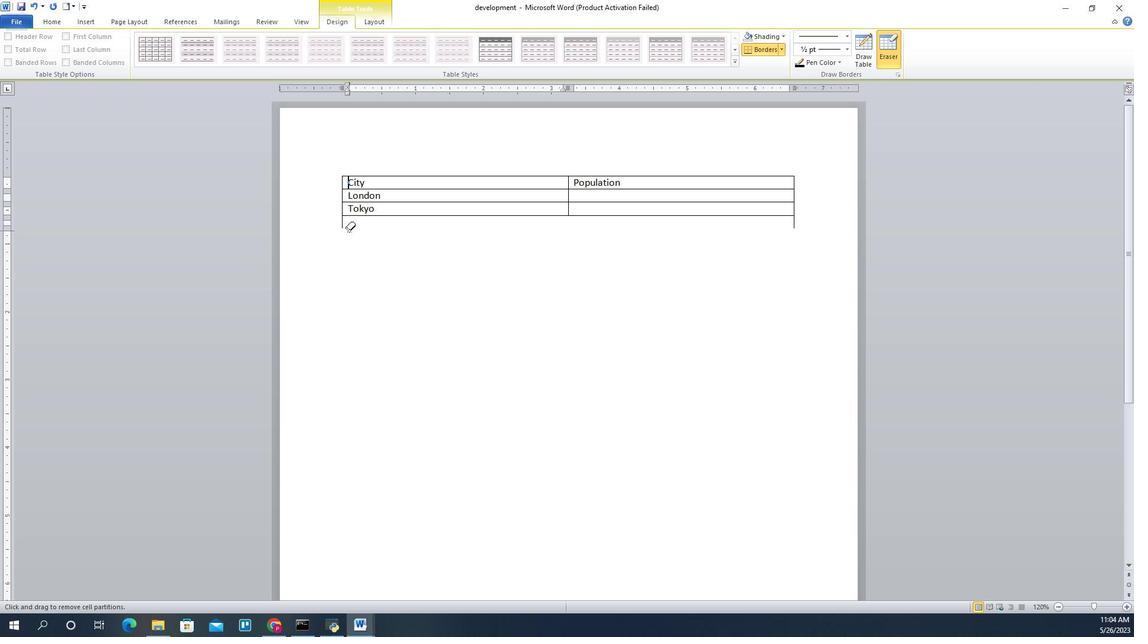 
Action: Mouse pressed left at (344, 225)
Screenshot: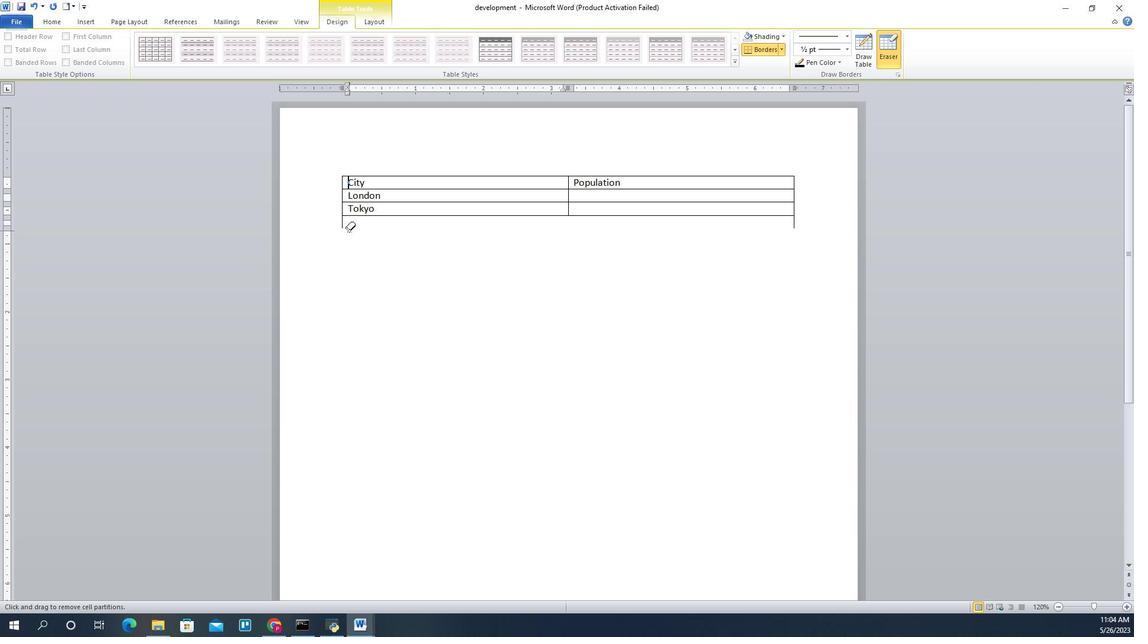 
Action: Mouse moved to (364, 28)
Screenshot: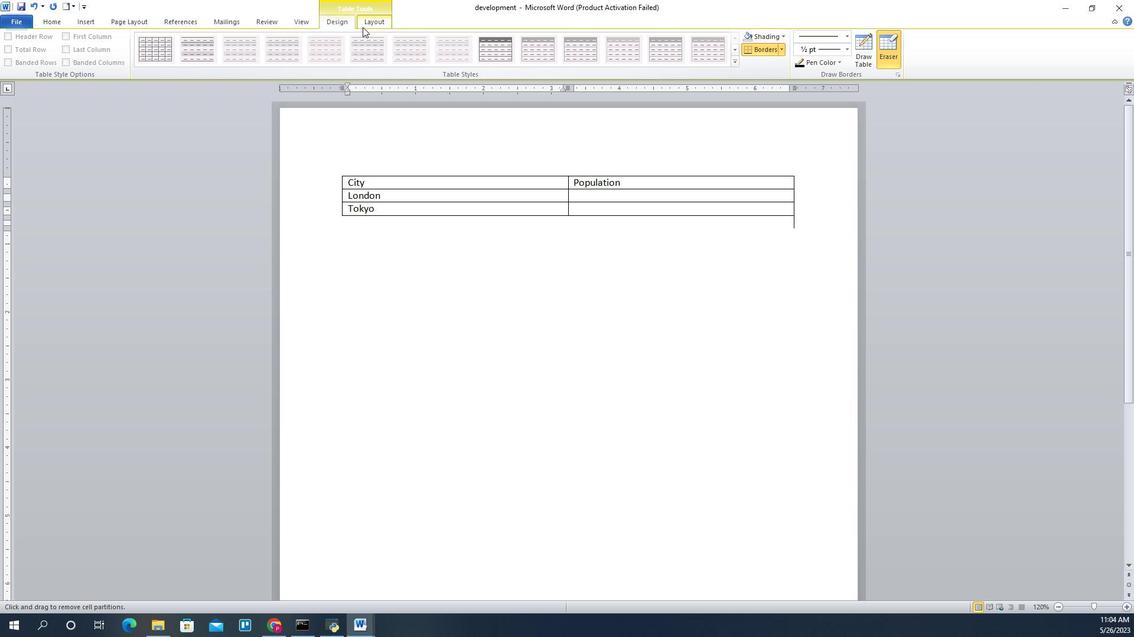 
Action: Mouse pressed left at (364, 28)
Screenshot: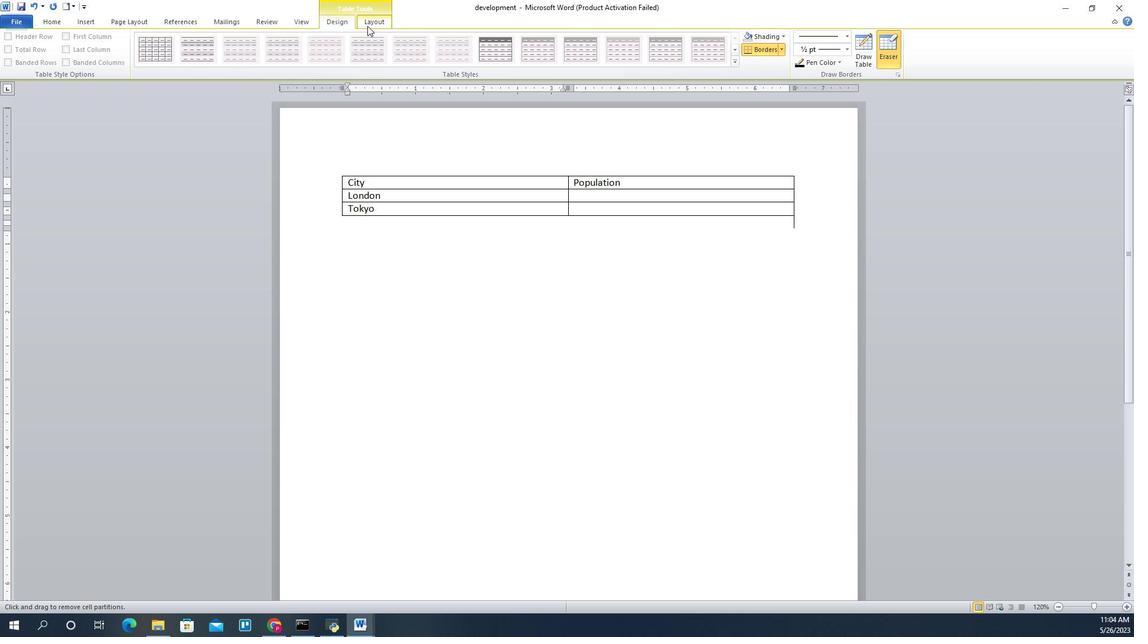 
Action: Mouse moved to (458, 264)
Screenshot: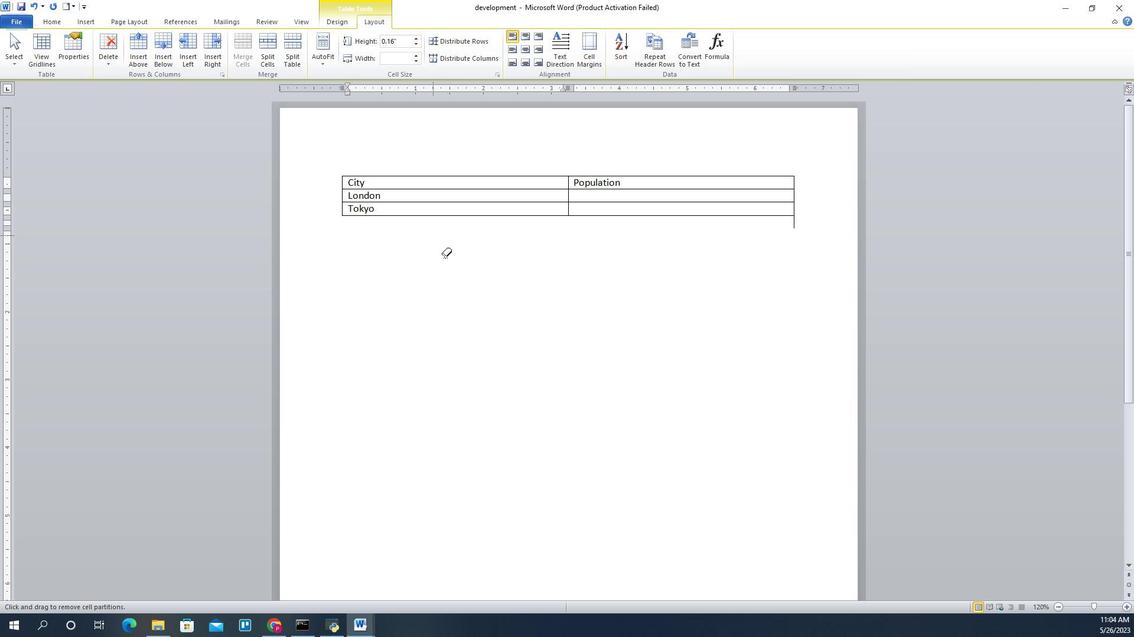 
Action: Mouse pressed left at (458, 264)
Screenshot: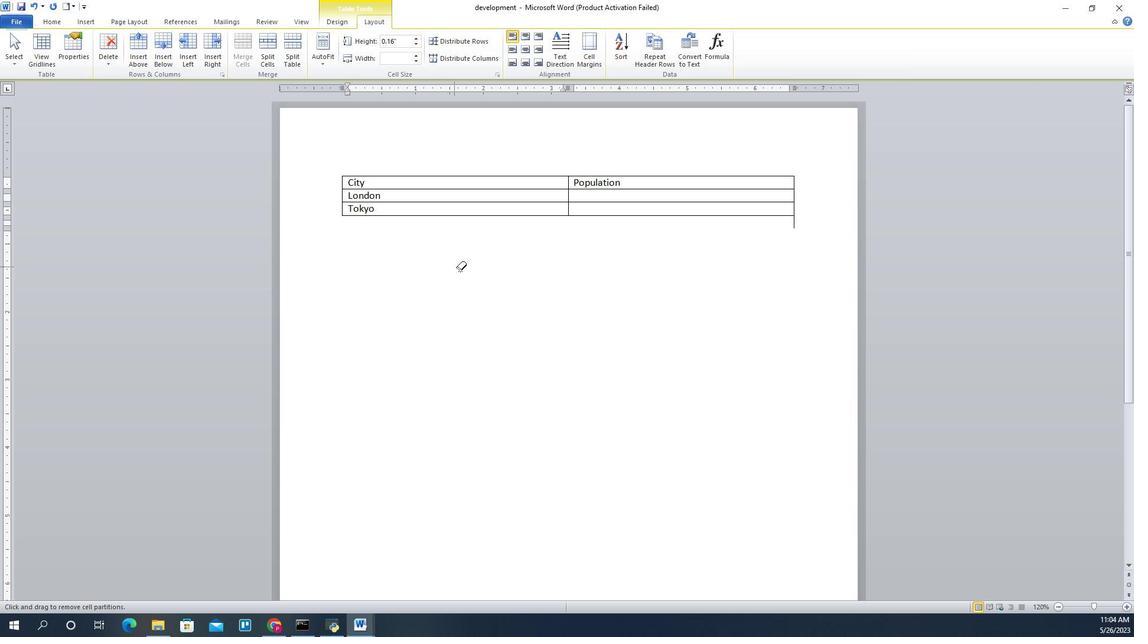 
Action: Mouse moved to (623, 194)
Screenshot: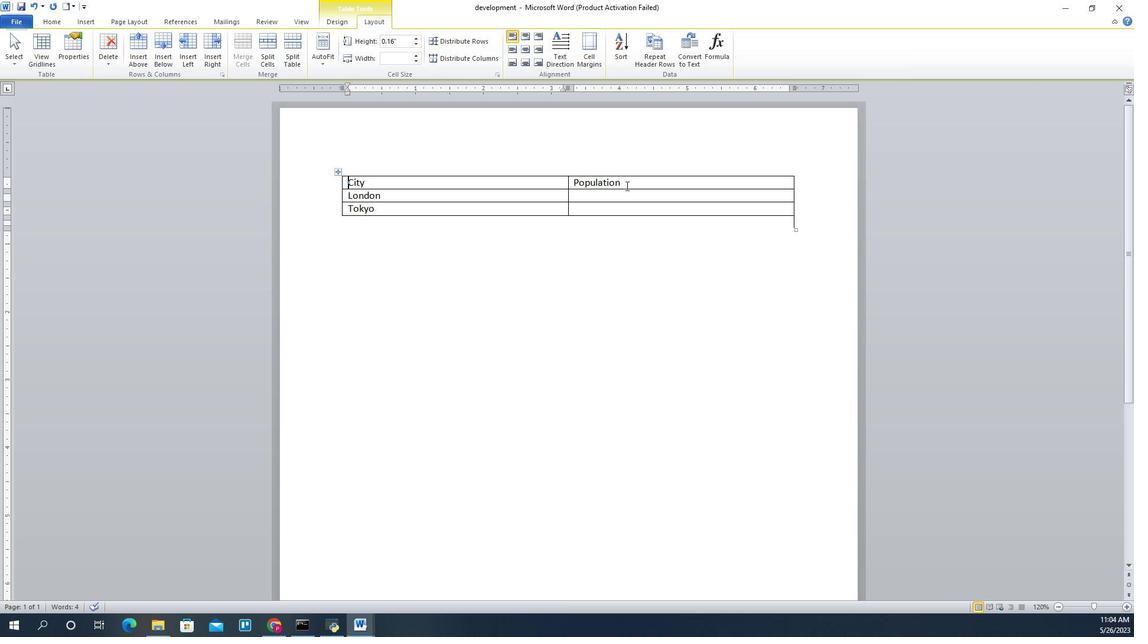 
Action: Mouse pressed left at (623, 194)
Screenshot: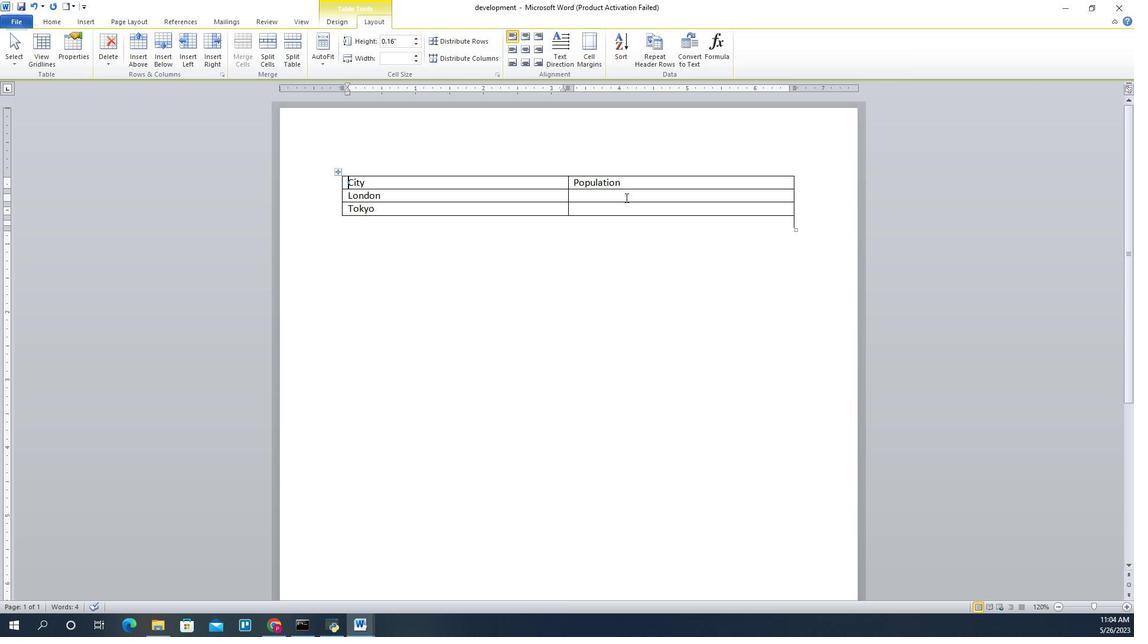 
Action: Key pressed 9<Key.space><Key.shift><Key.shift><Key.shift><Key.shift>Million<Key.space>
Screenshot: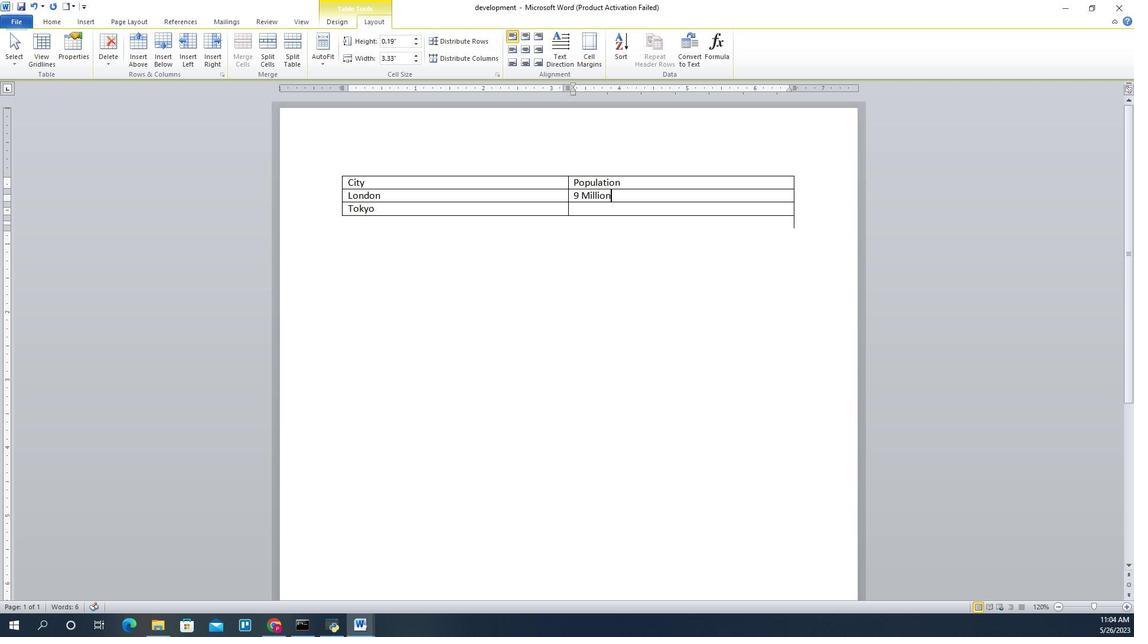 
Action: Mouse moved to (603, 201)
Screenshot: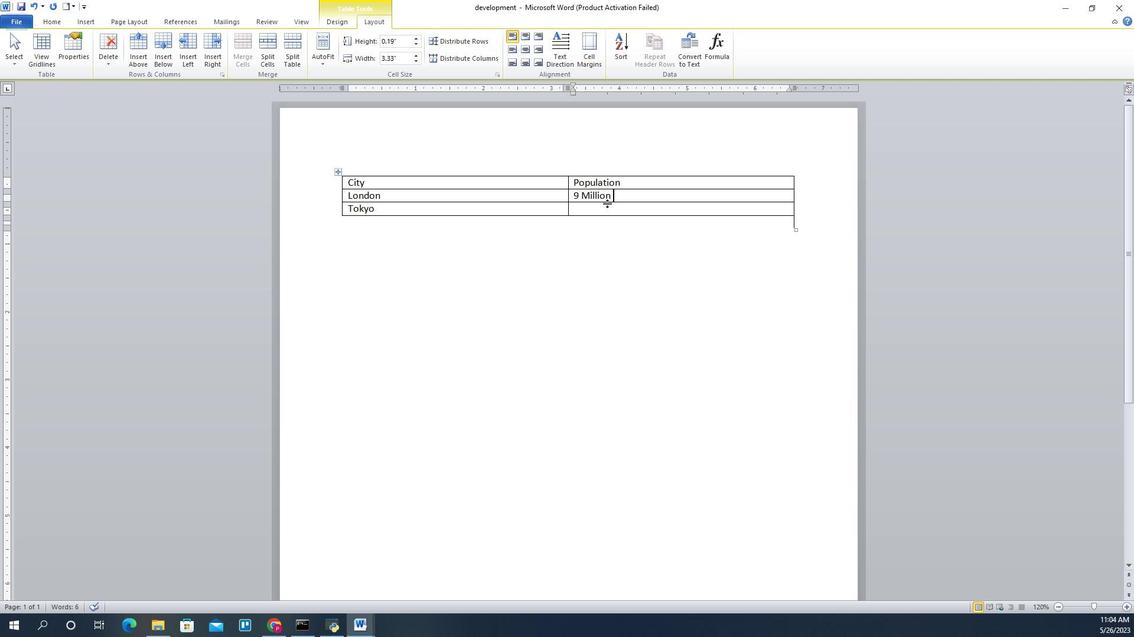 
Action: Mouse pressed left at (603, 201)
Screenshot: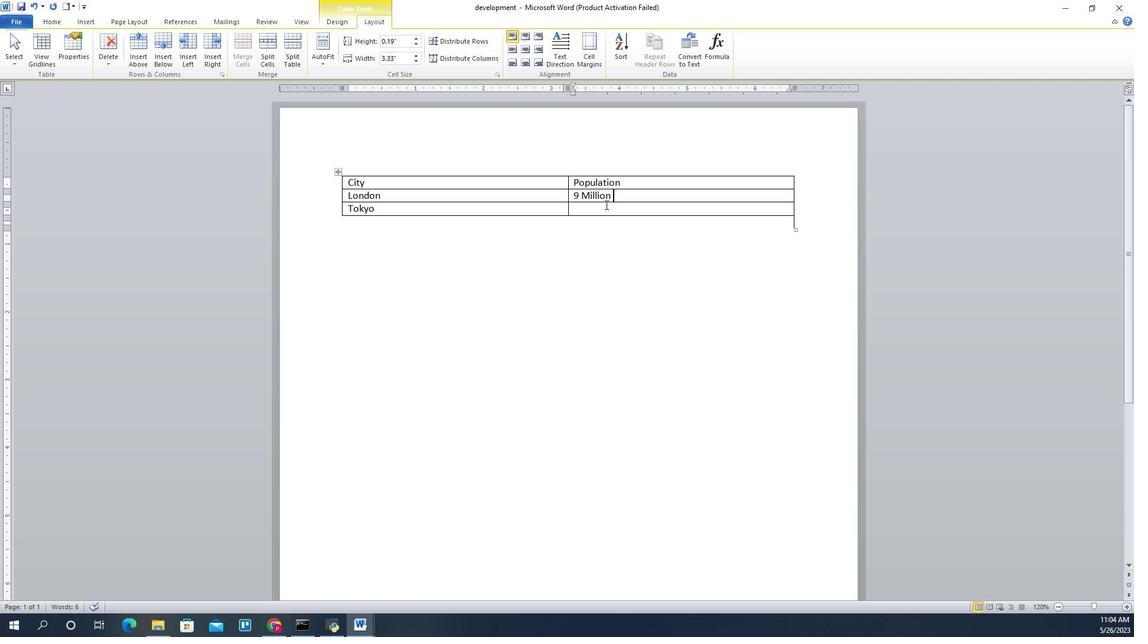 
Action: Key pressed 37<Key.space><Key.shift>Million<Key.space>
Screenshot: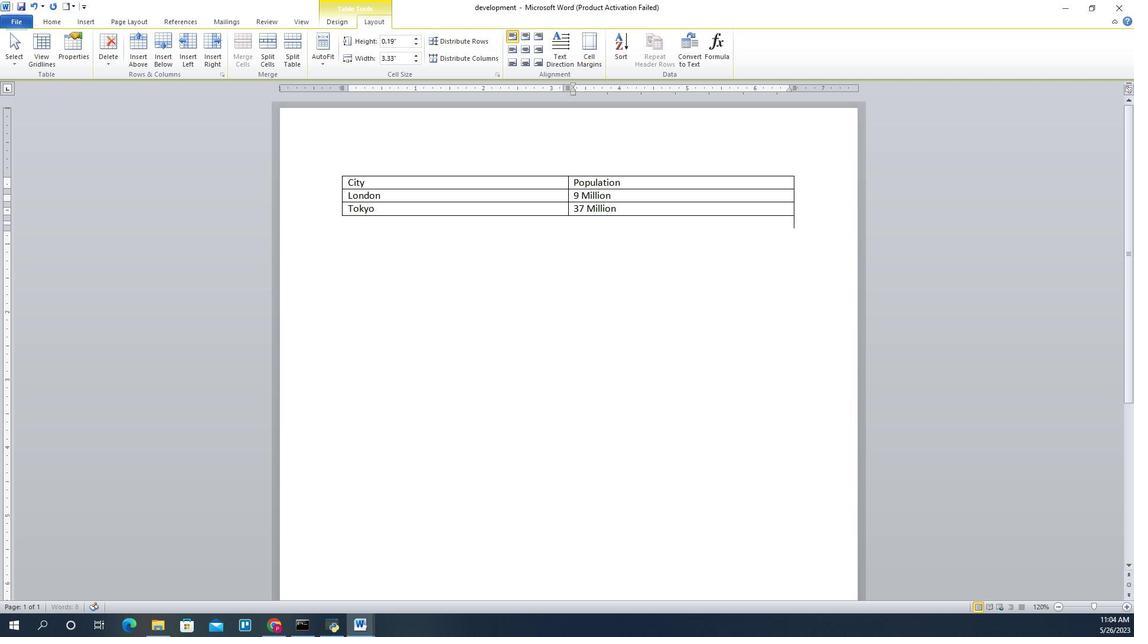 
Action: Mouse moved to (589, 221)
Screenshot: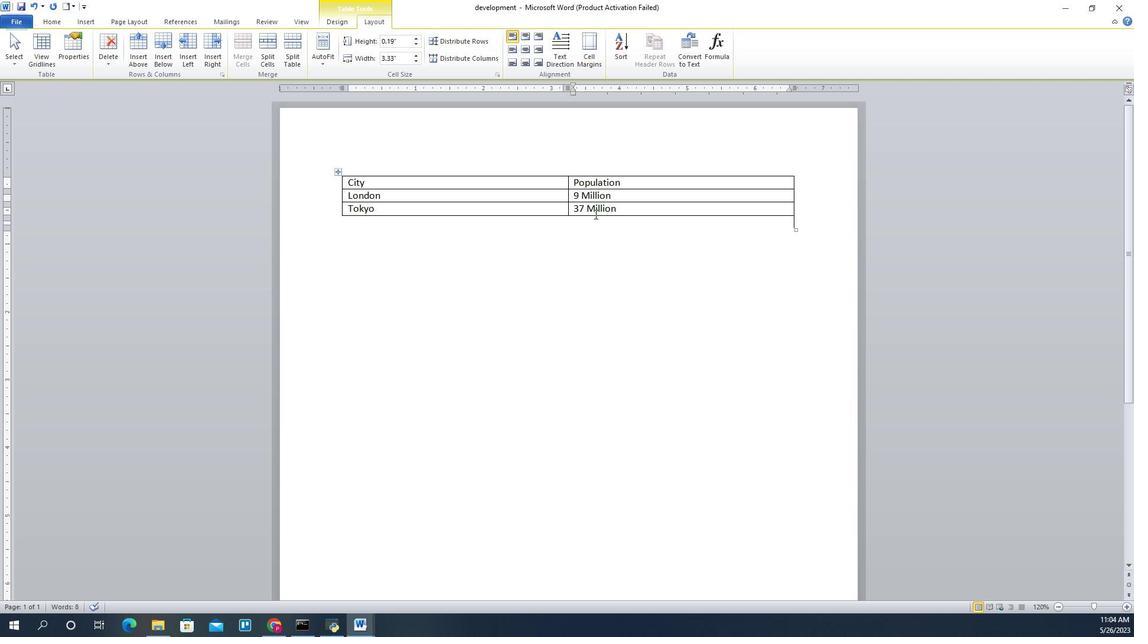 
Action: Key pressed ctrl+S<'\x13'>
Screenshot: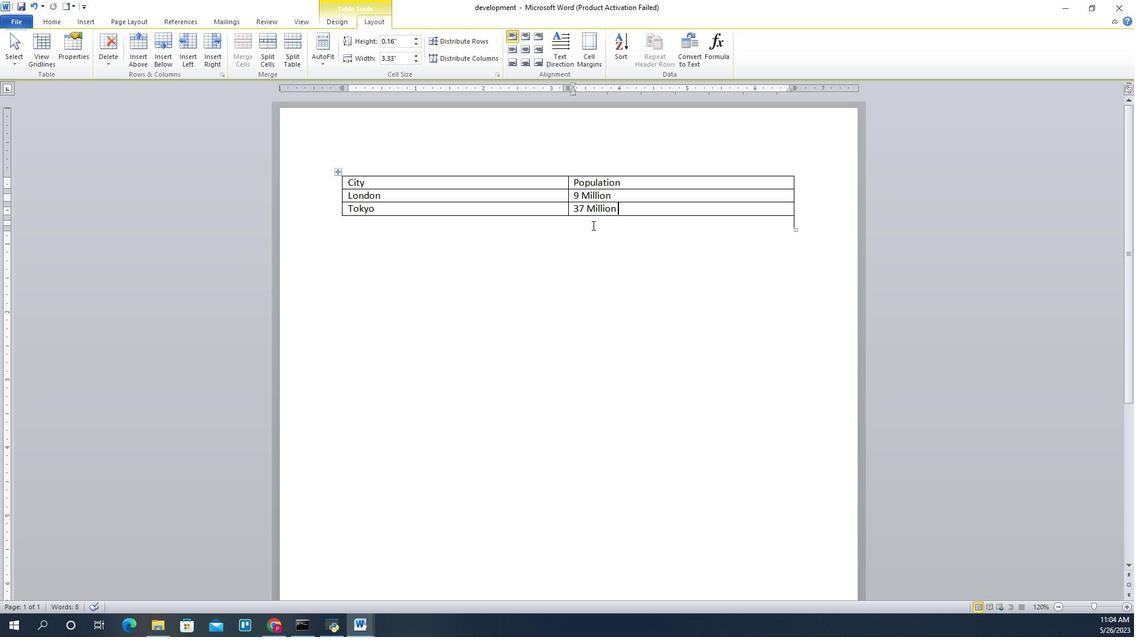 
Action: Mouse moved to (331, 167)
Screenshot: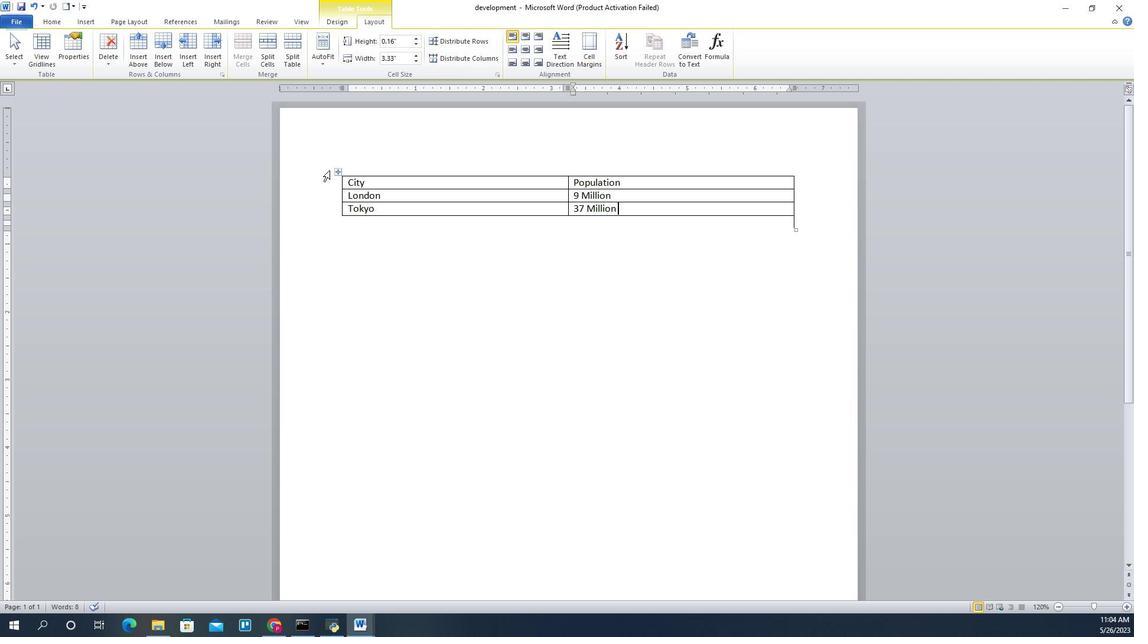 
Action: Mouse pressed left at (331, 167)
Screenshot: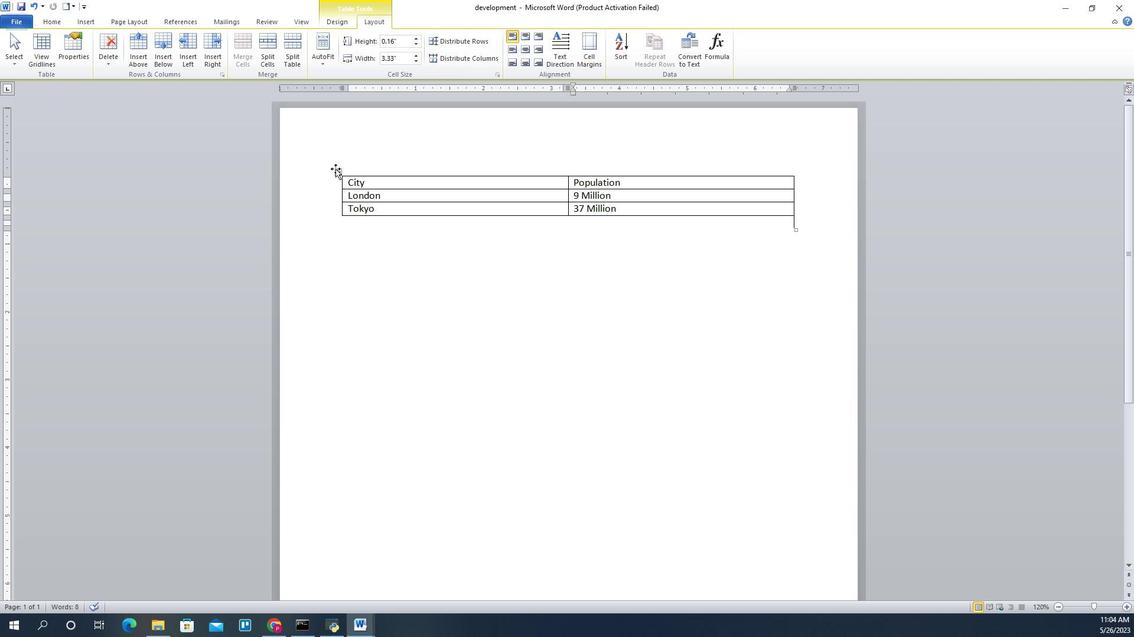 
Action: Mouse moved to (336, 29)
Screenshot: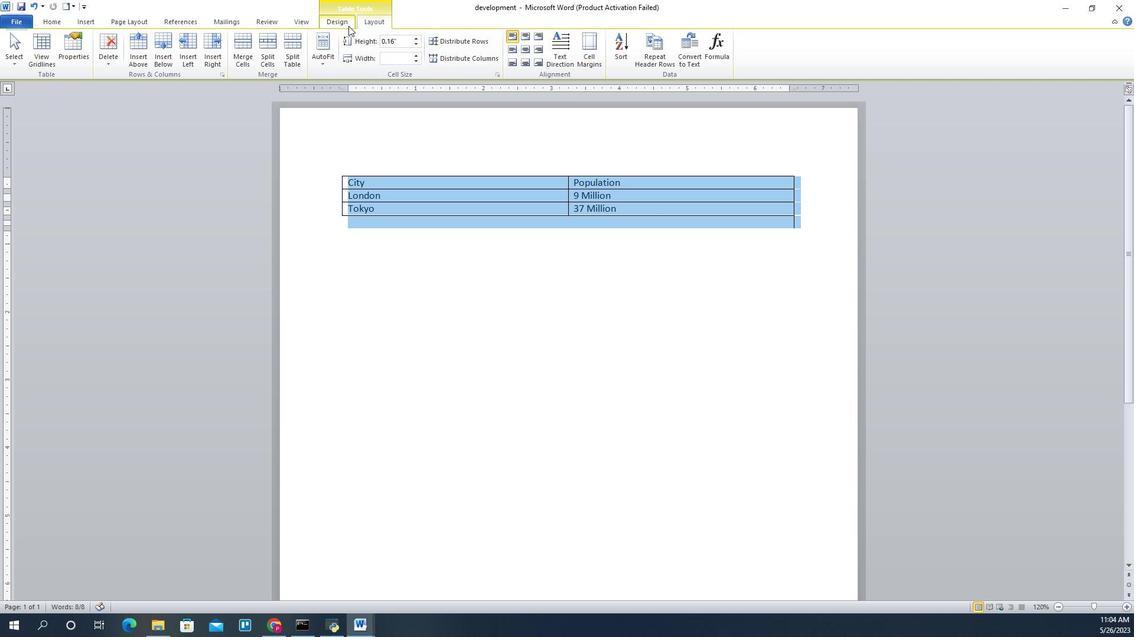
Action: Mouse pressed left at (336, 29)
Screenshot: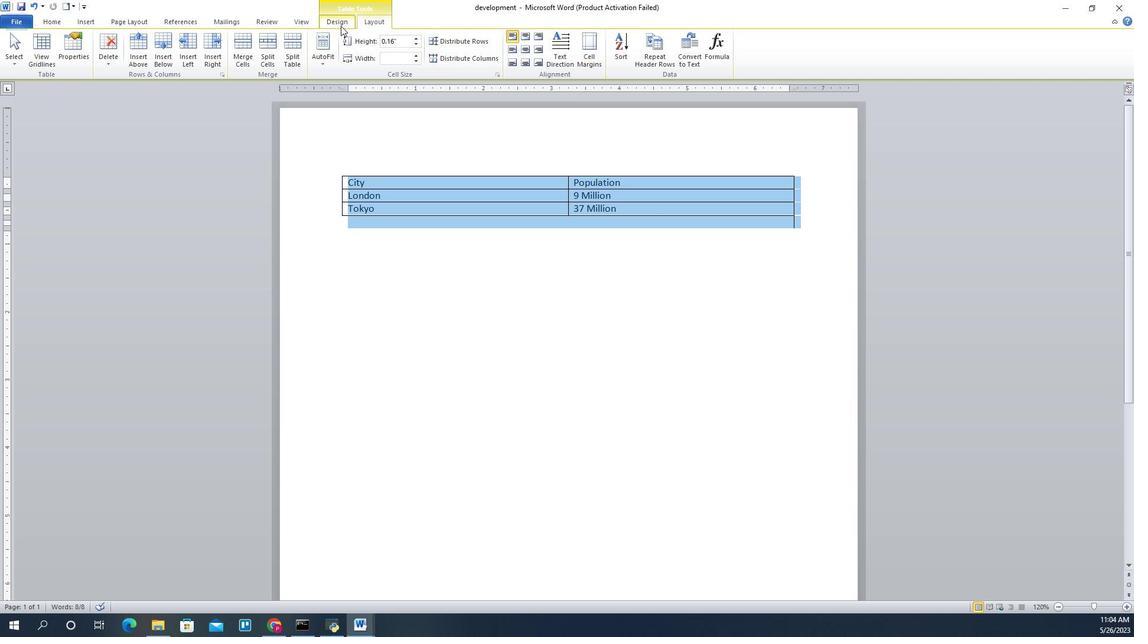 
Action: Mouse moved to (733, 63)
Screenshot: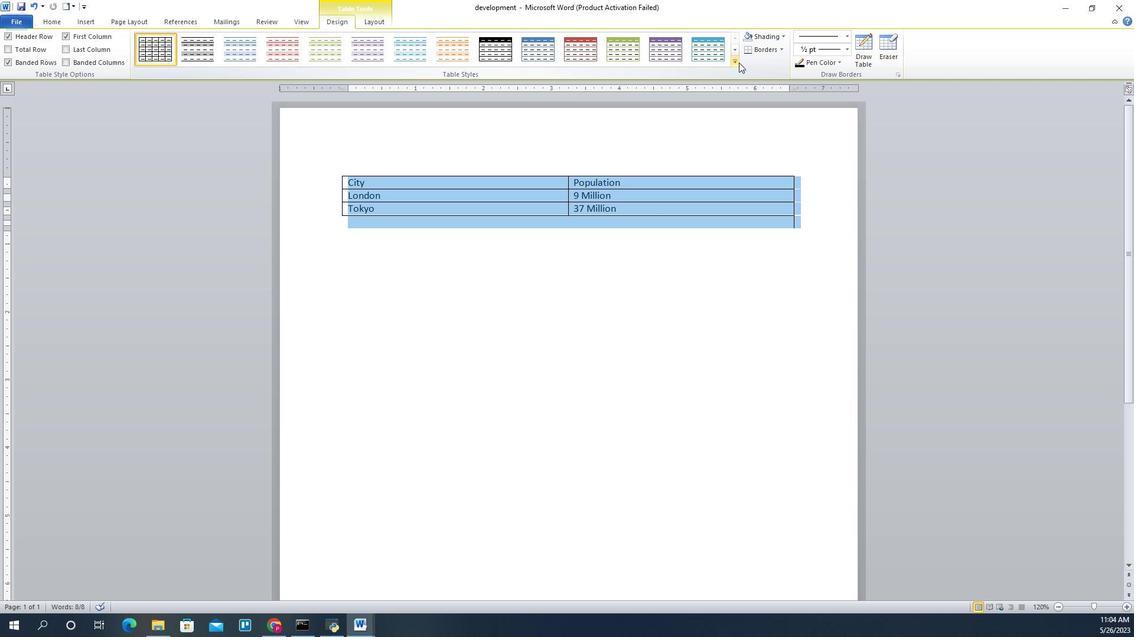 
Action: Mouse pressed left at (733, 63)
Screenshot: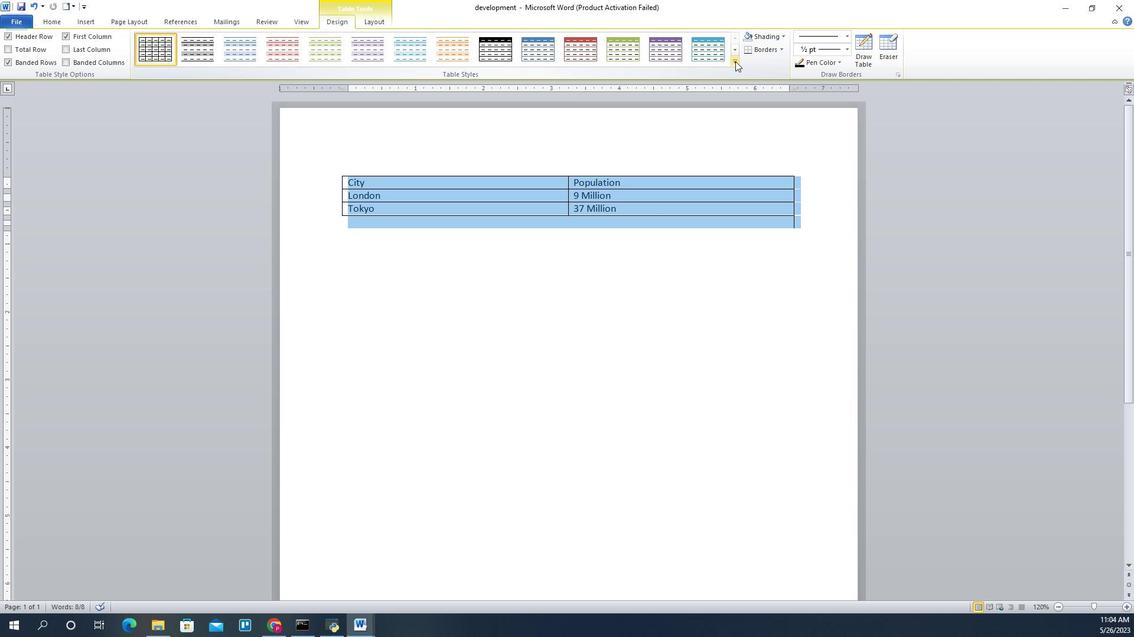 
Action: Mouse moved to (540, 139)
Screenshot: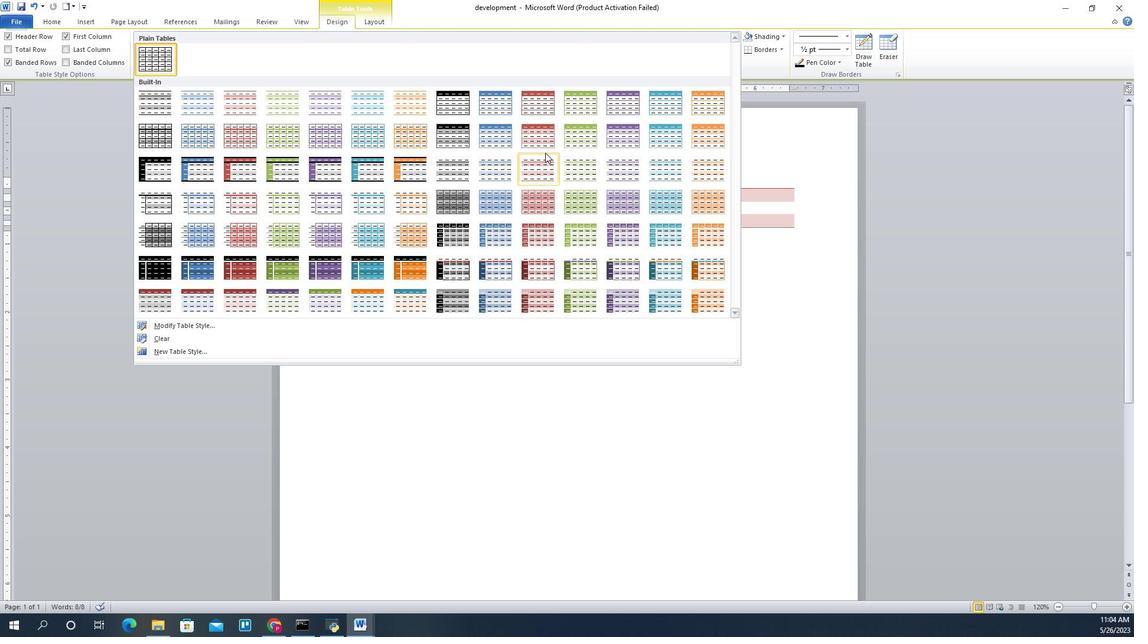 
Action: Mouse pressed left at (540, 139)
Screenshot: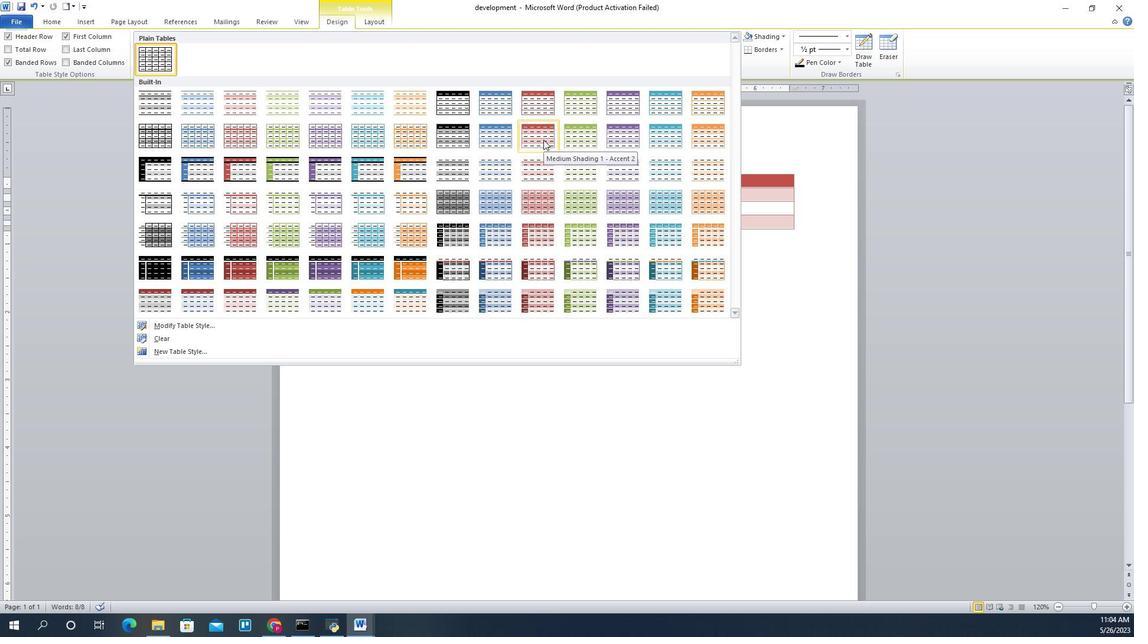 
Action: Mouse moved to (572, 315)
Screenshot: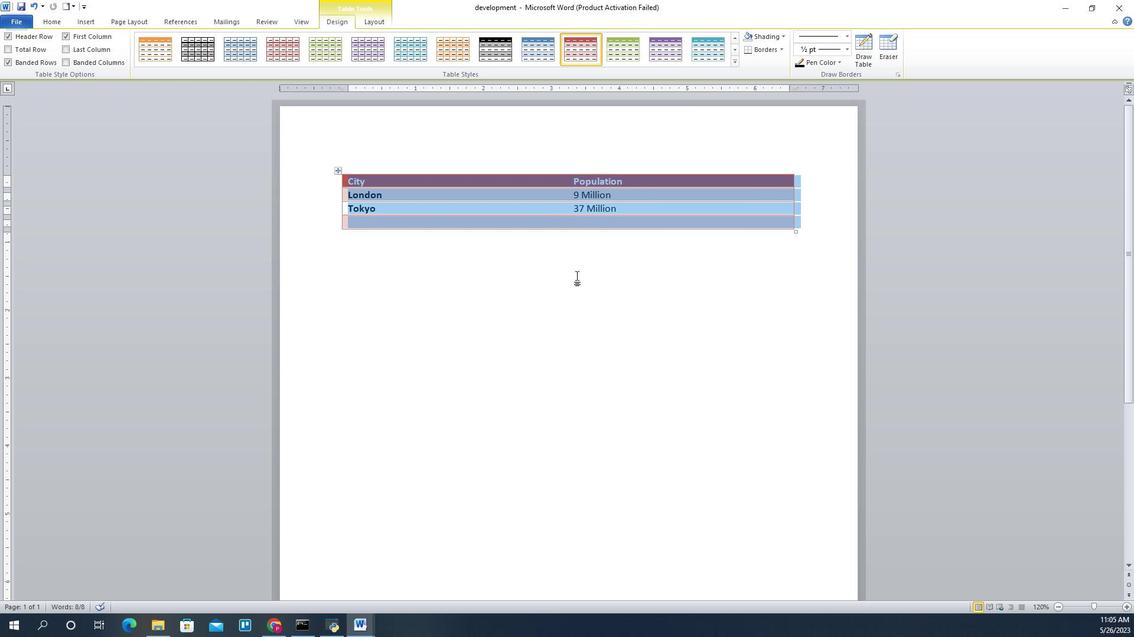 
Action: Mouse pressed left at (572, 315)
Screenshot: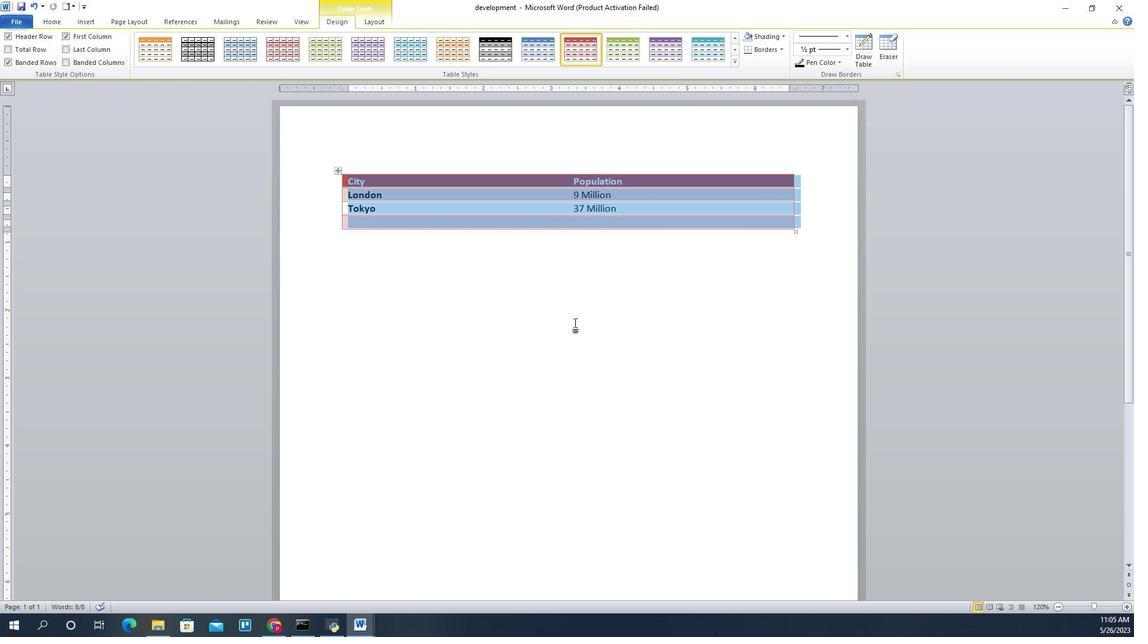 
Action: Mouse moved to (633, 194)
Screenshot: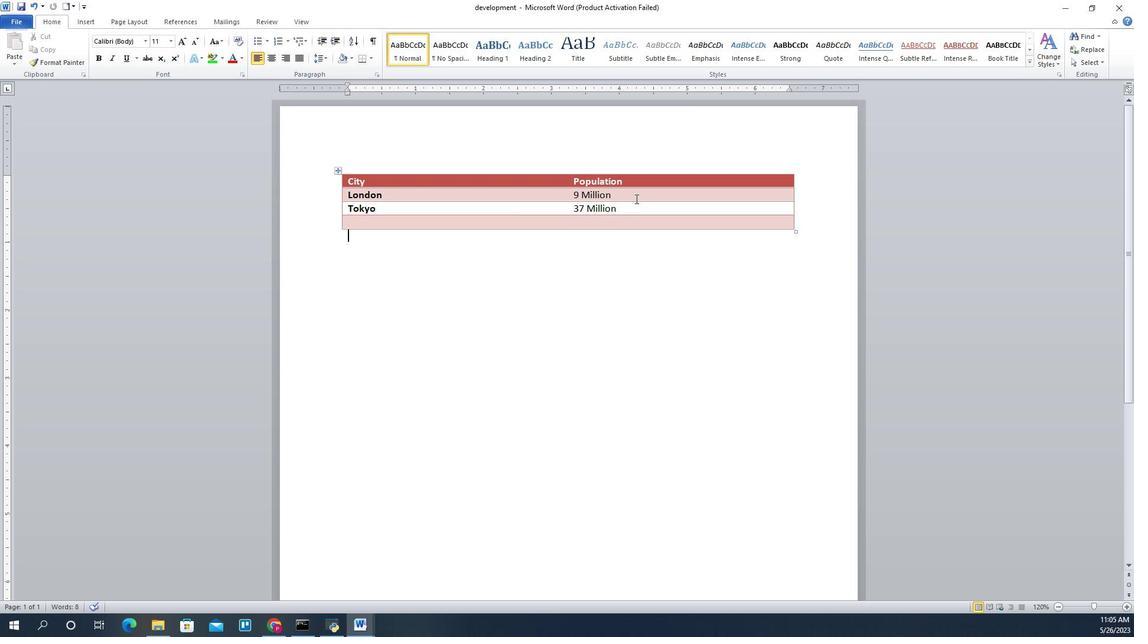 
Action: Mouse pressed left at (633, 194)
Screenshot: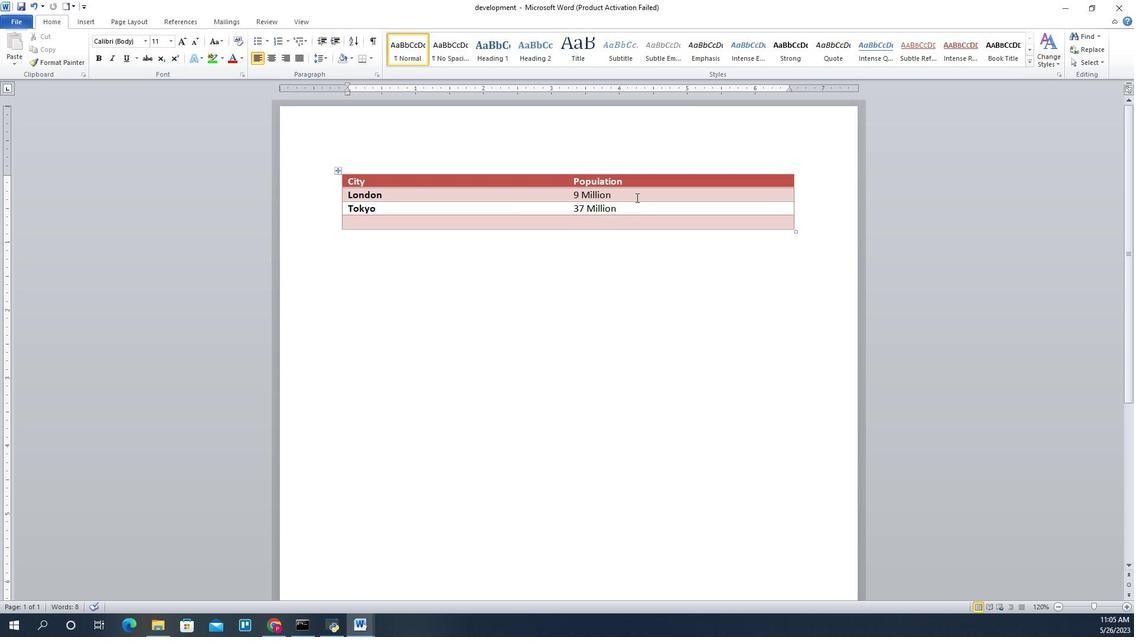 
Action: Mouse moved to (469, 200)
Screenshot: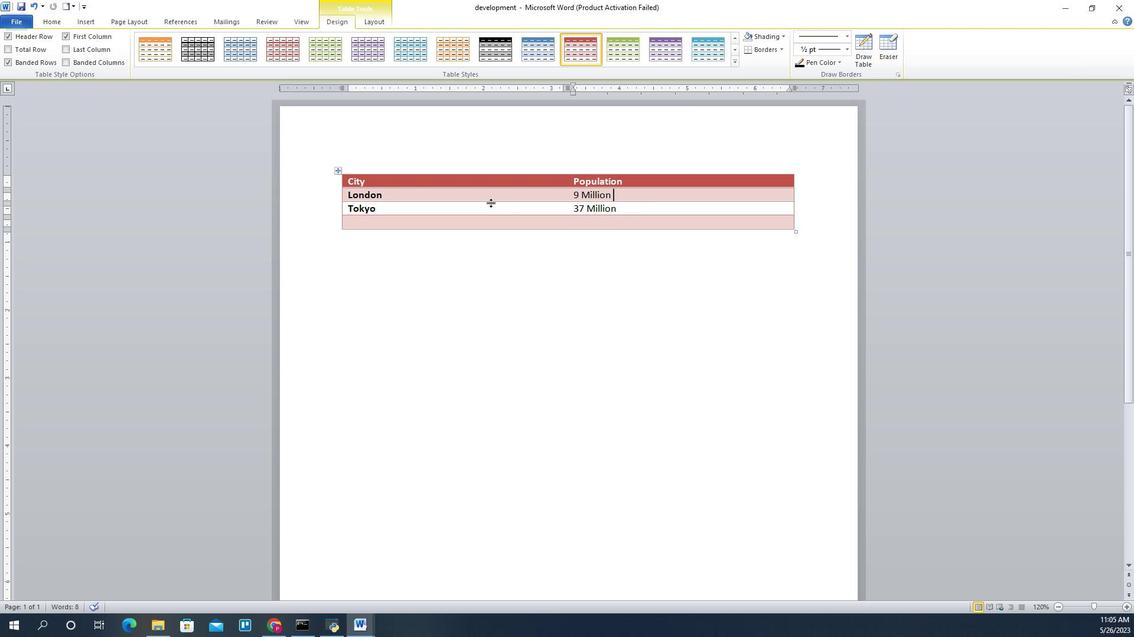 
Action: Mouse pressed left at (469, 200)
Screenshot: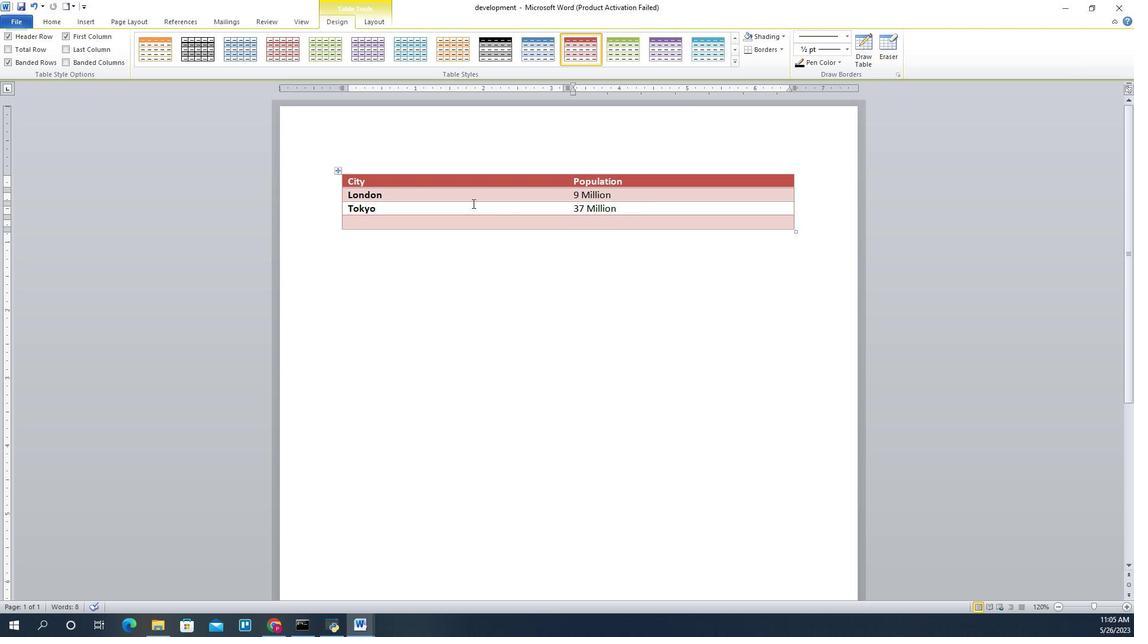 
Action: Mouse moved to (583, 216)
Screenshot: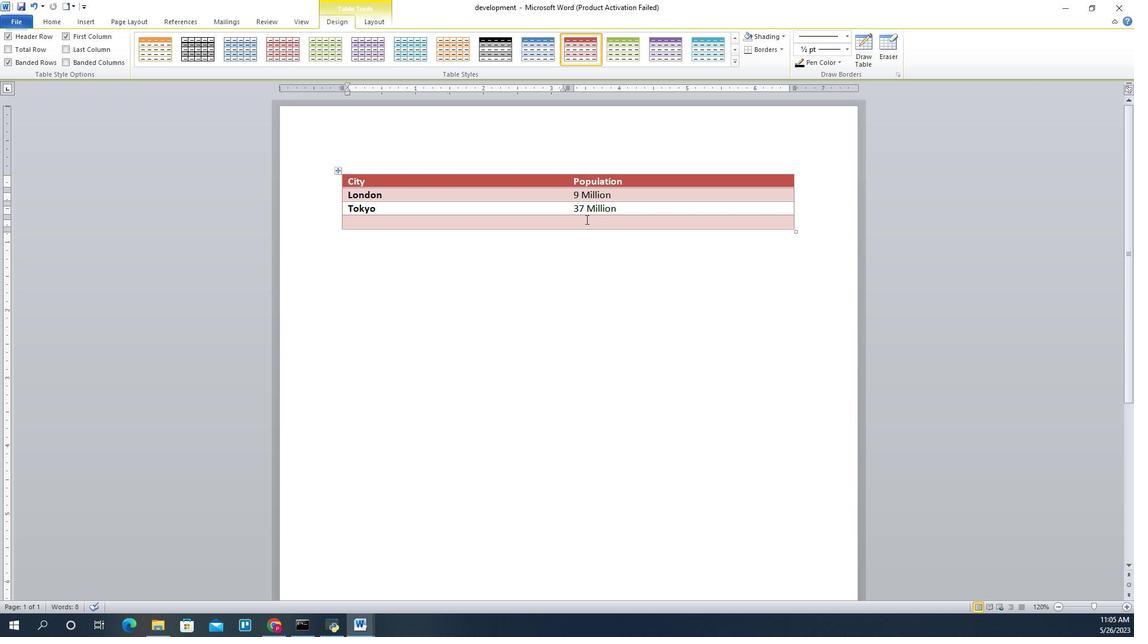 
Action: Mouse pressed left at (583, 216)
Screenshot: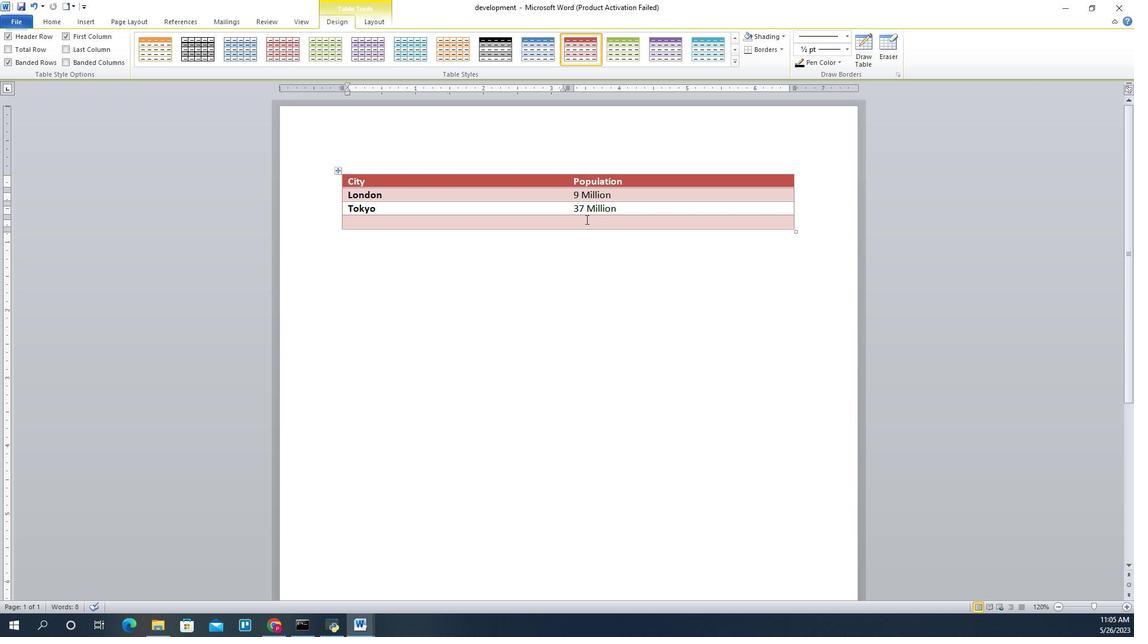 
Action: Key pressed <Key.backspace><Key.backspace>
Screenshot: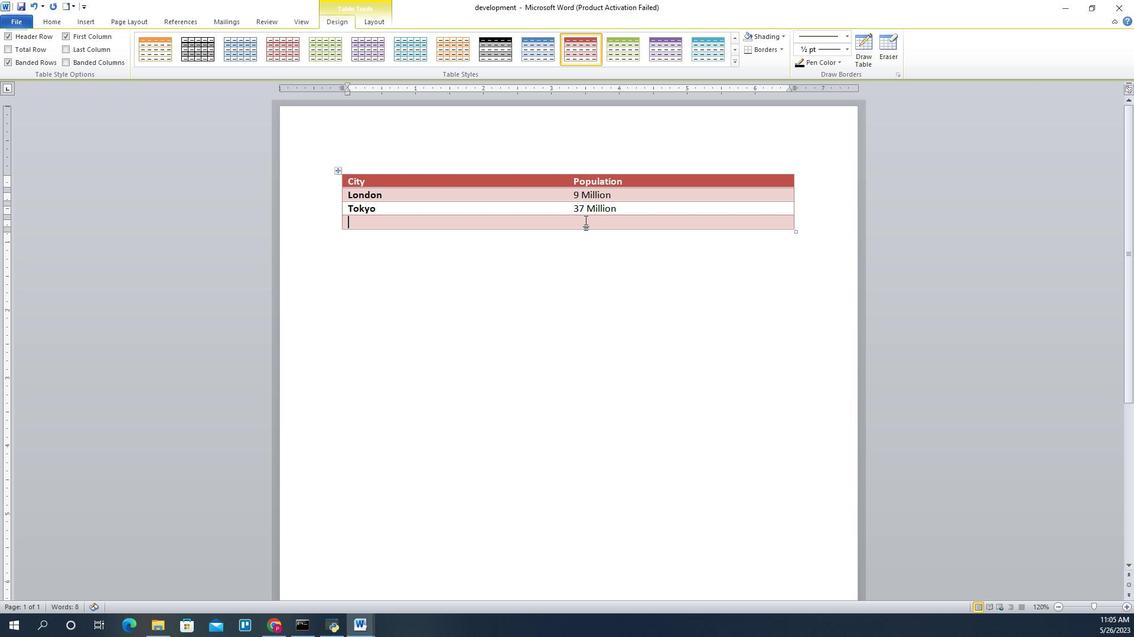 
Action: Mouse moved to (879, 54)
Screenshot: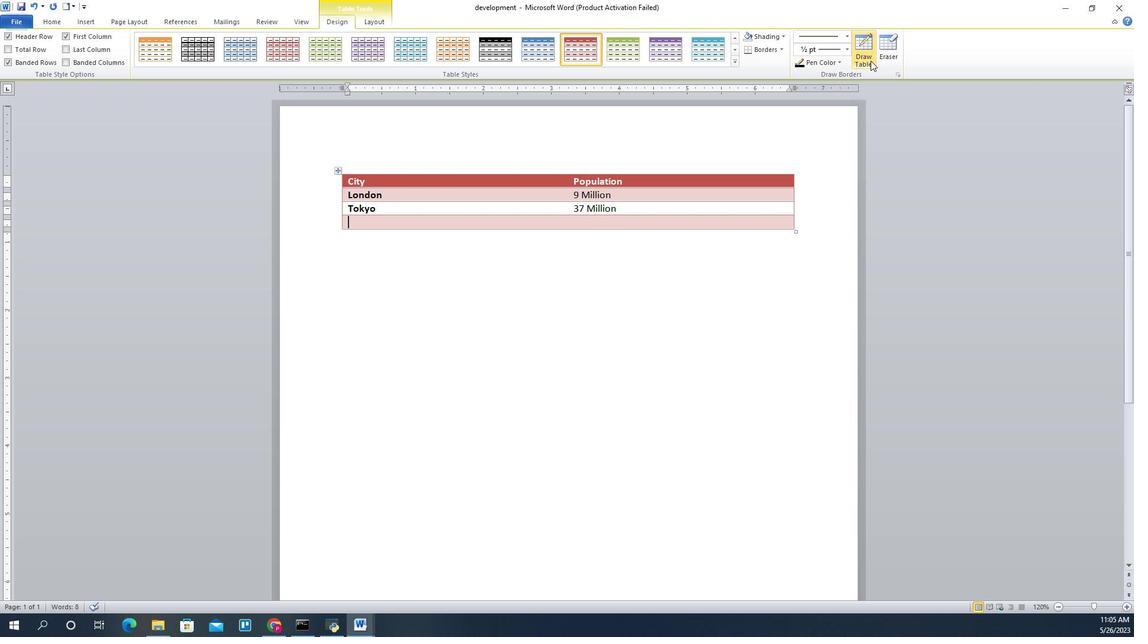
Action: Mouse pressed left at (879, 54)
Screenshot: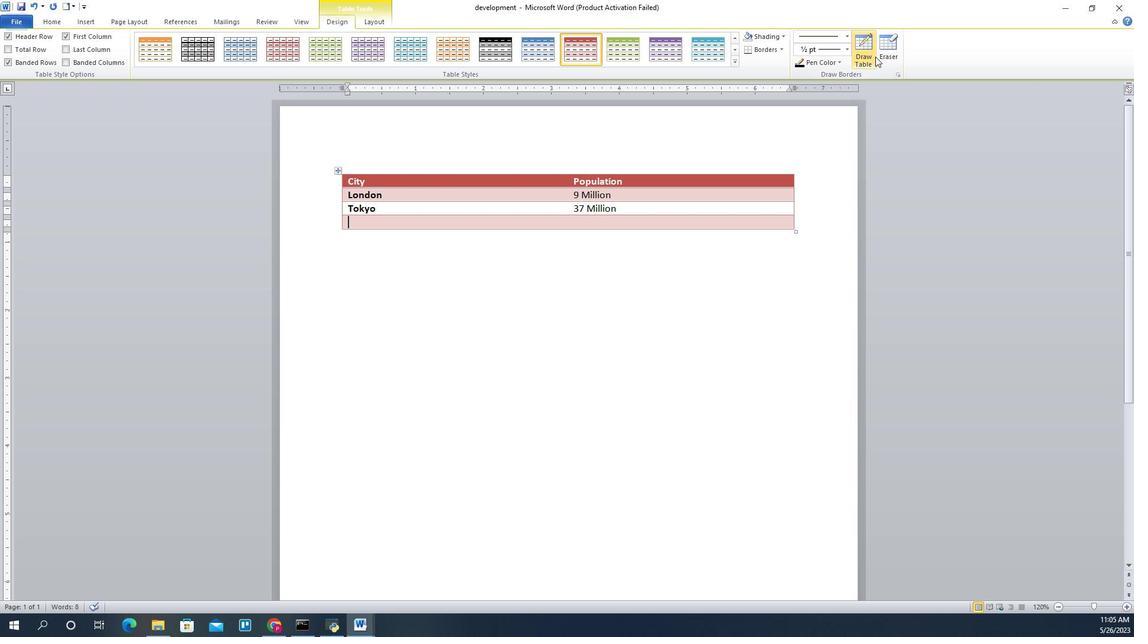 
Action: Mouse moved to (794, 220)
Screenshot: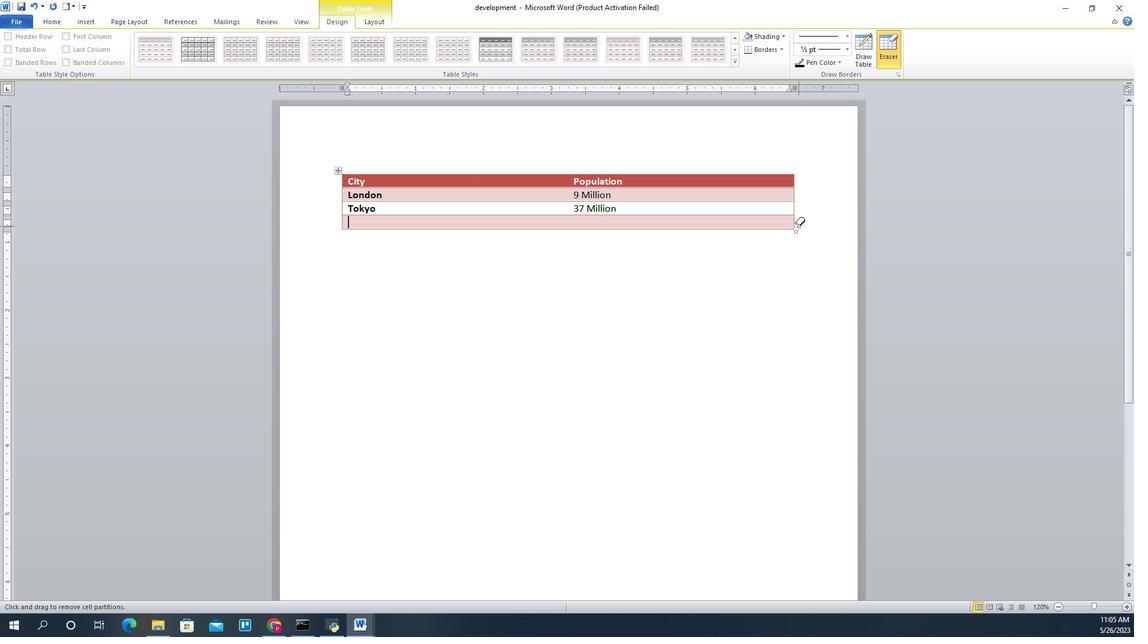 
Action: Mouse pressed left at (794, 220)
Screenshot: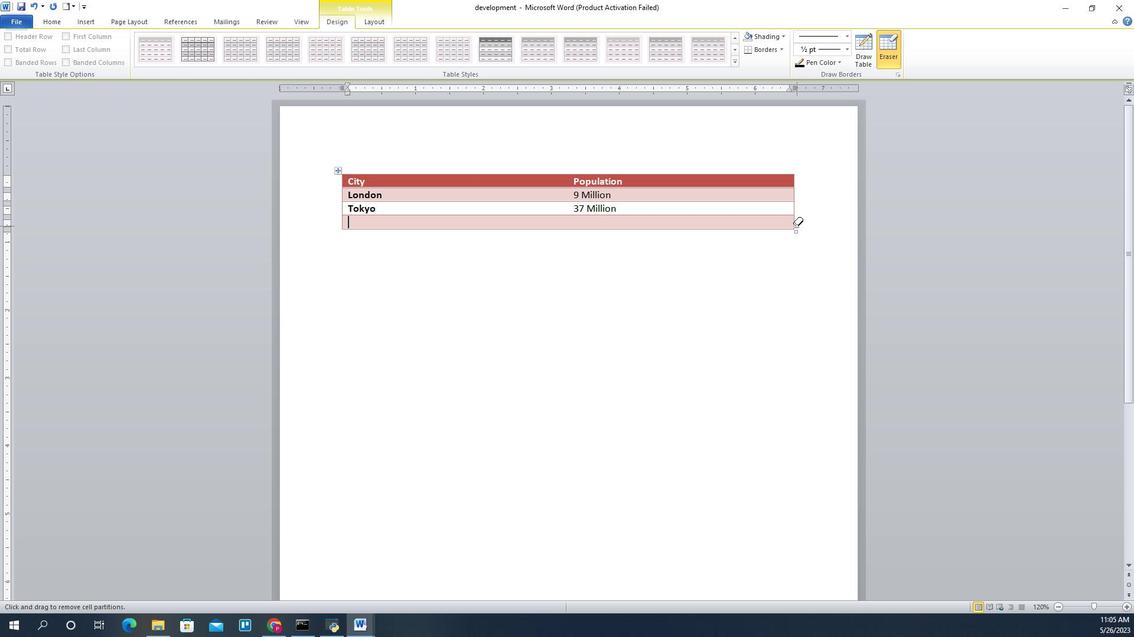 
Action: Mouse moved to (669, 222)
Screenshot: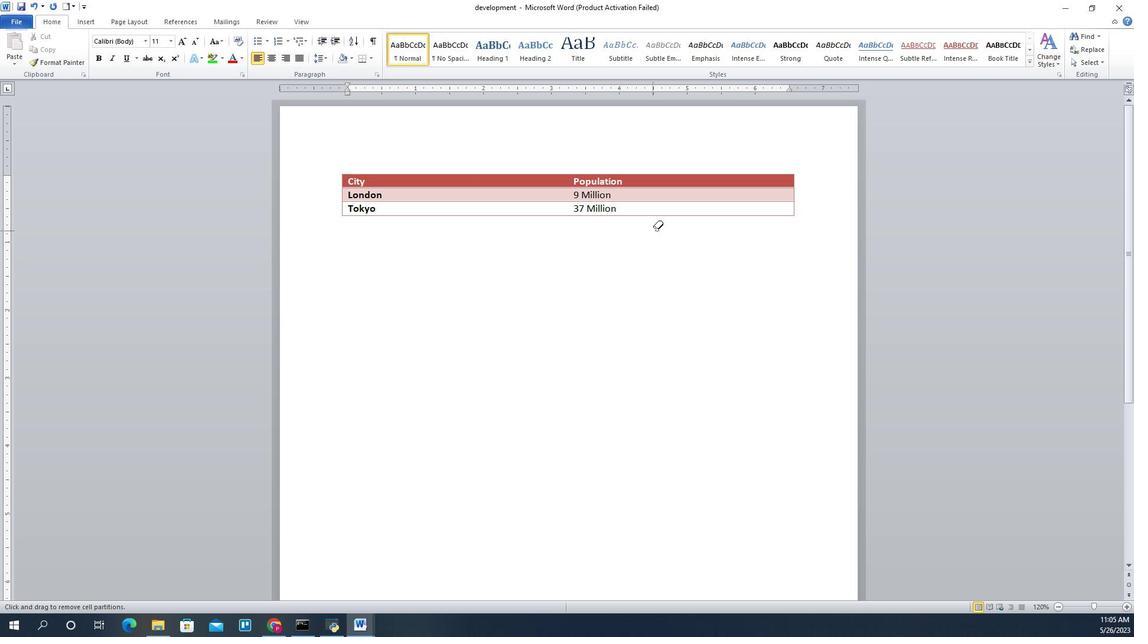 
Action: Mouse pressed left at (669, 222)
Screenshot: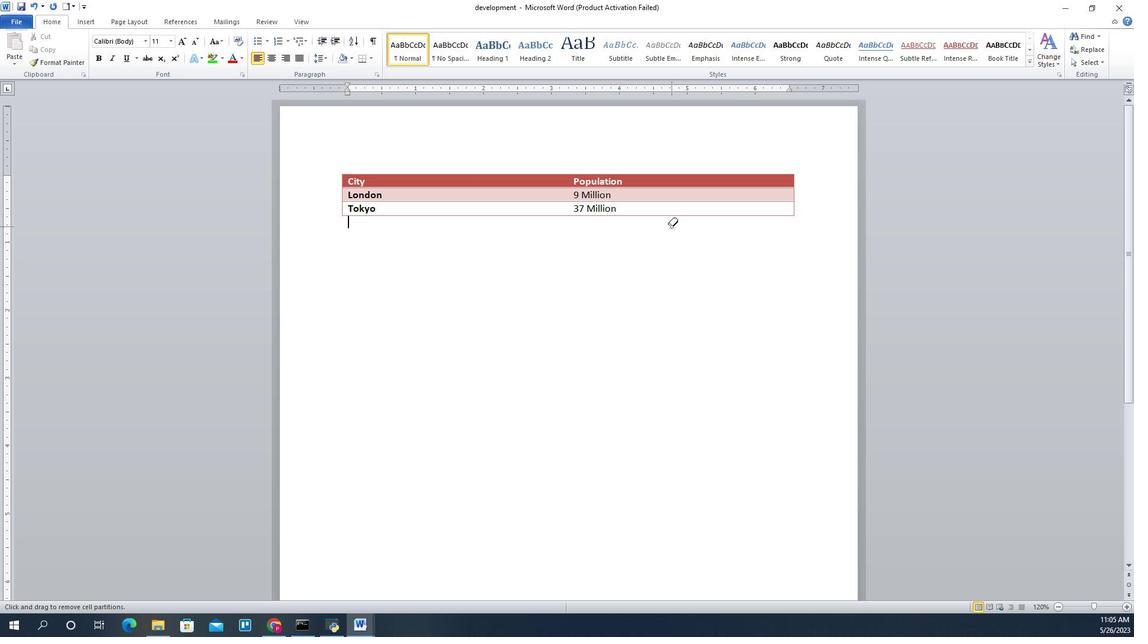 
Action: Mouse moved to (891, 435)
Screenshot: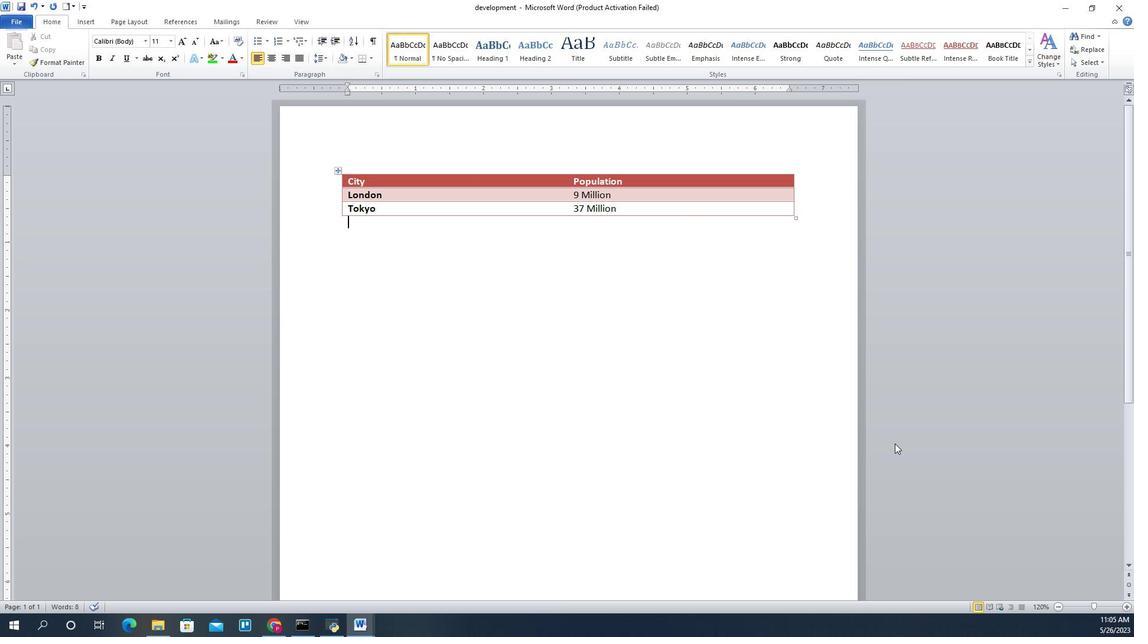 
Action: Key pressed ctrl+S<'\x13'><'\x13'><'\x13'>
Screenshot: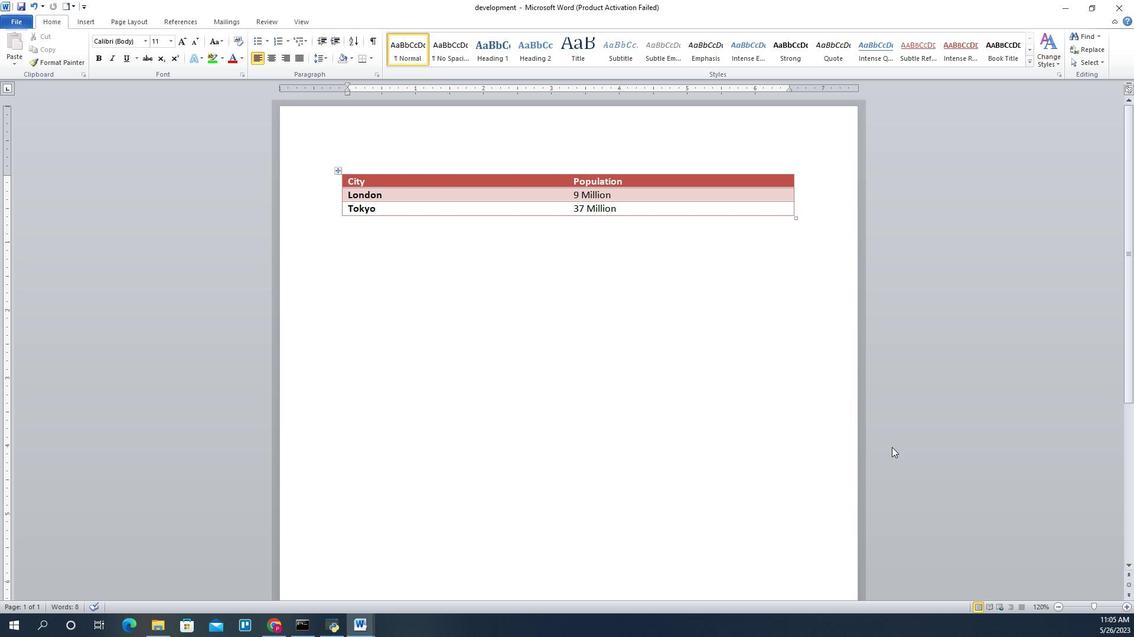 
Action: Mouse moved to (607, 367)
Screenshot: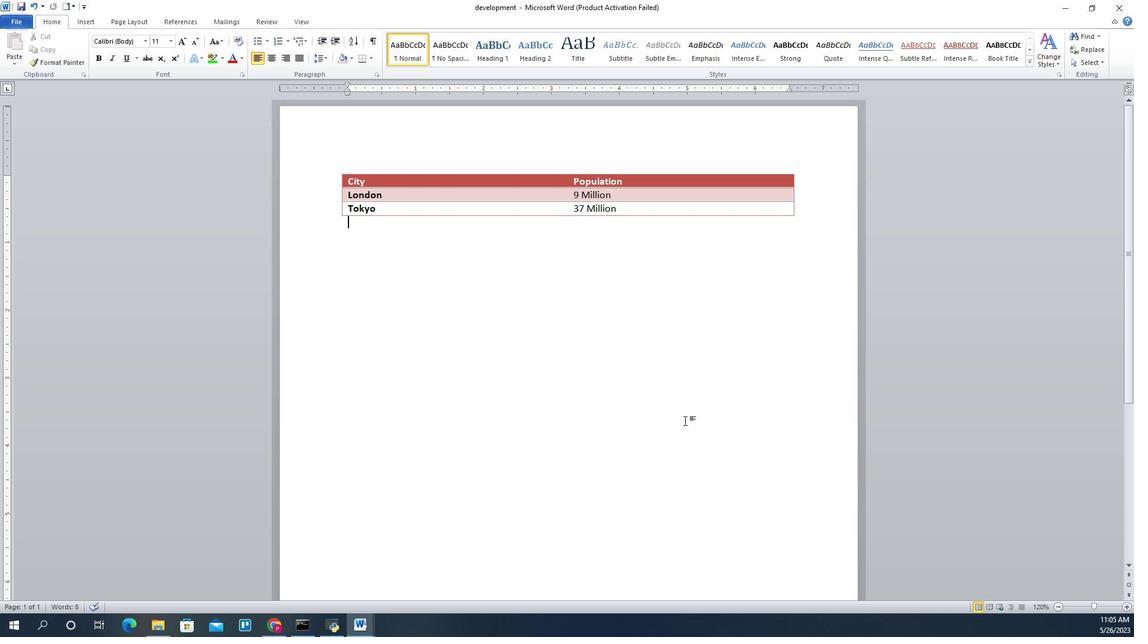 
Action: Mouse pressed left at (607, 367)
Screenshot: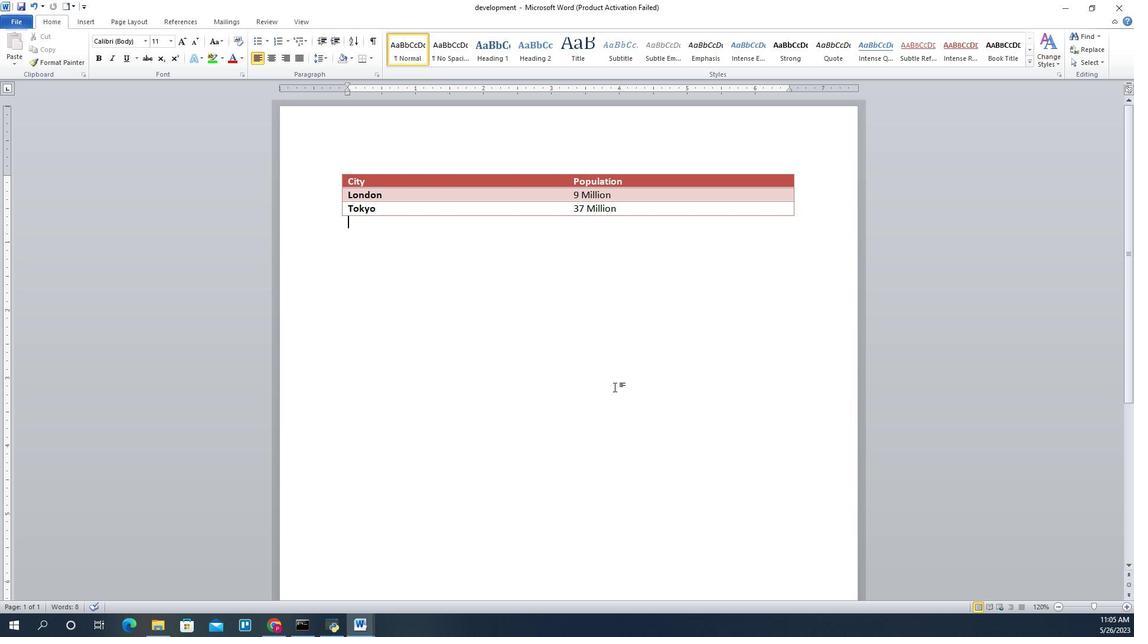 
Action: Mouse moved to (613, 363)
Screenshot: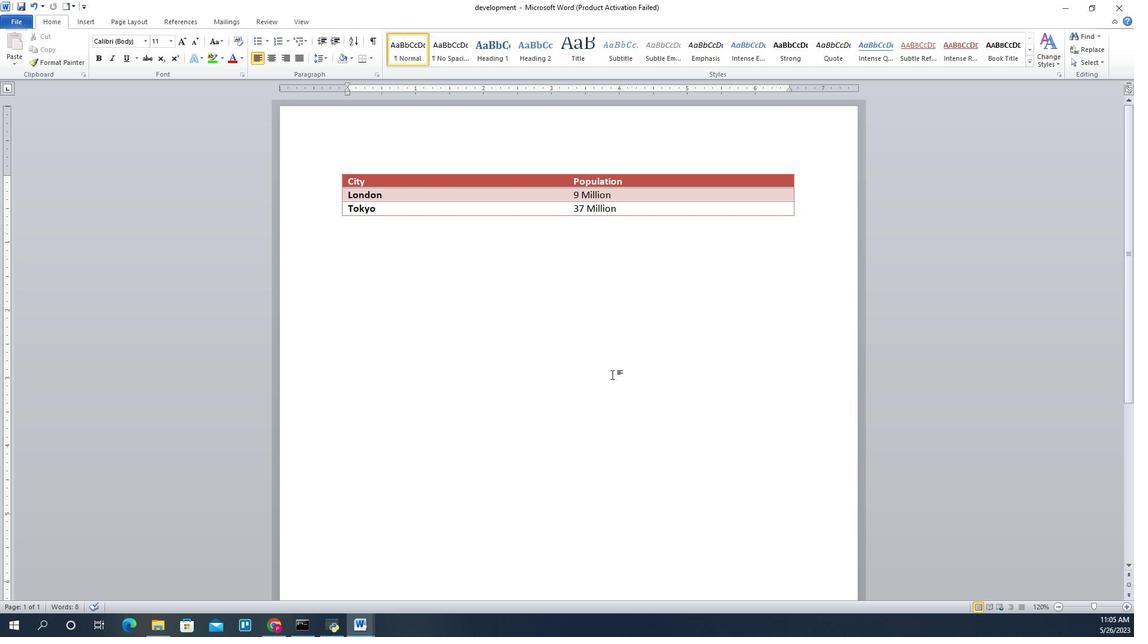 
Action: Key pressed ctrl+S
Screenshot: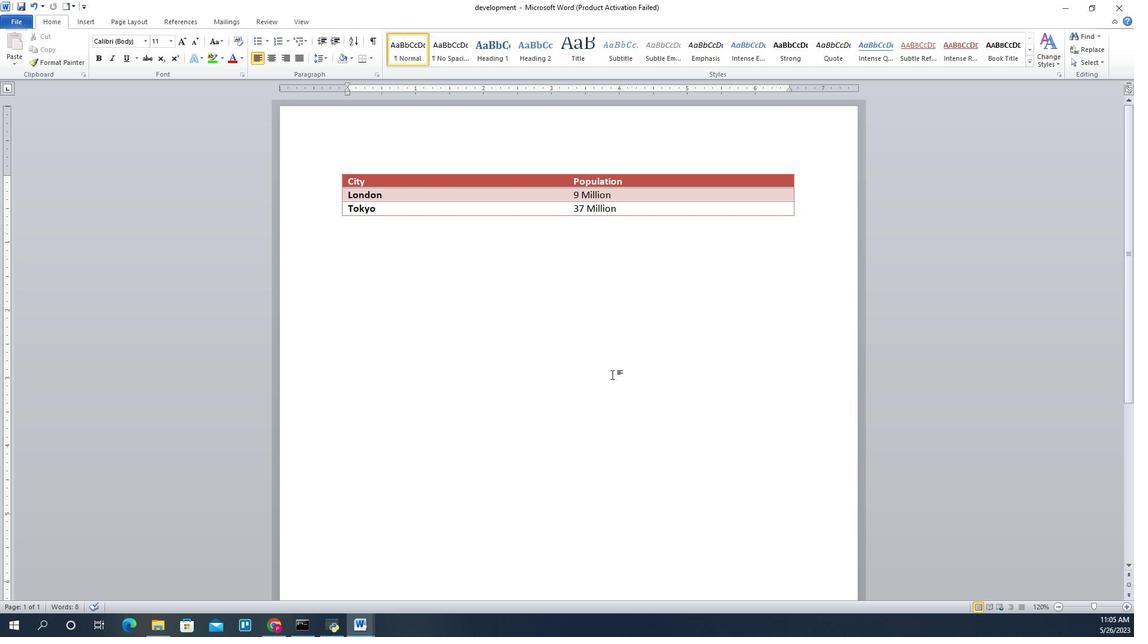 
Action: Mouse moved to (614, 363)
Screenshot: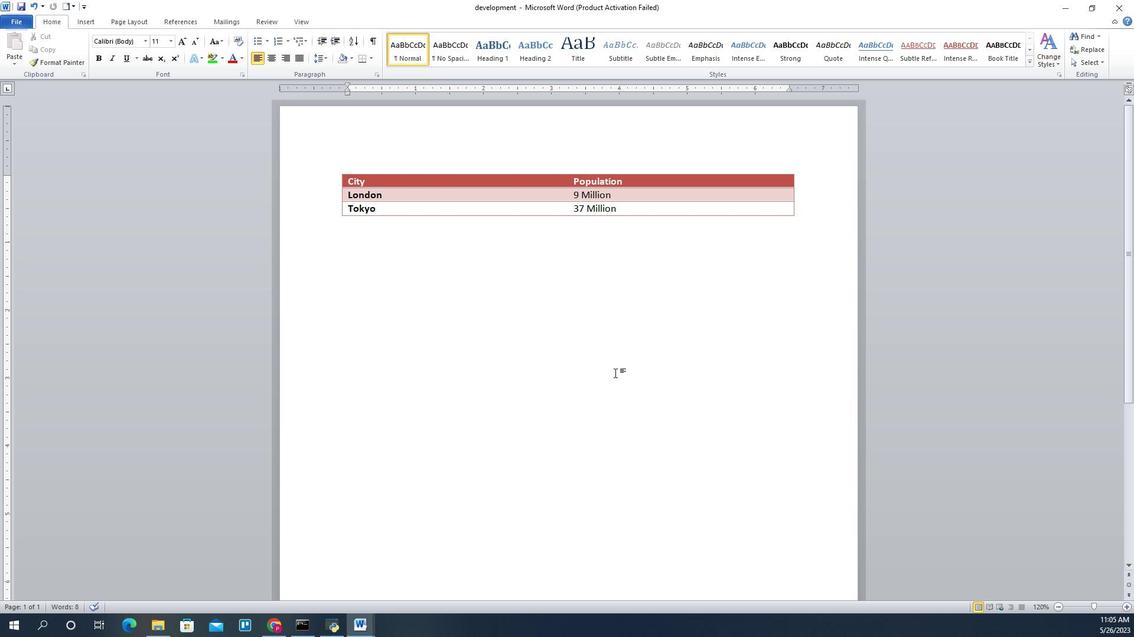 
Action: Key pressed <'\x13'>
Screenshot: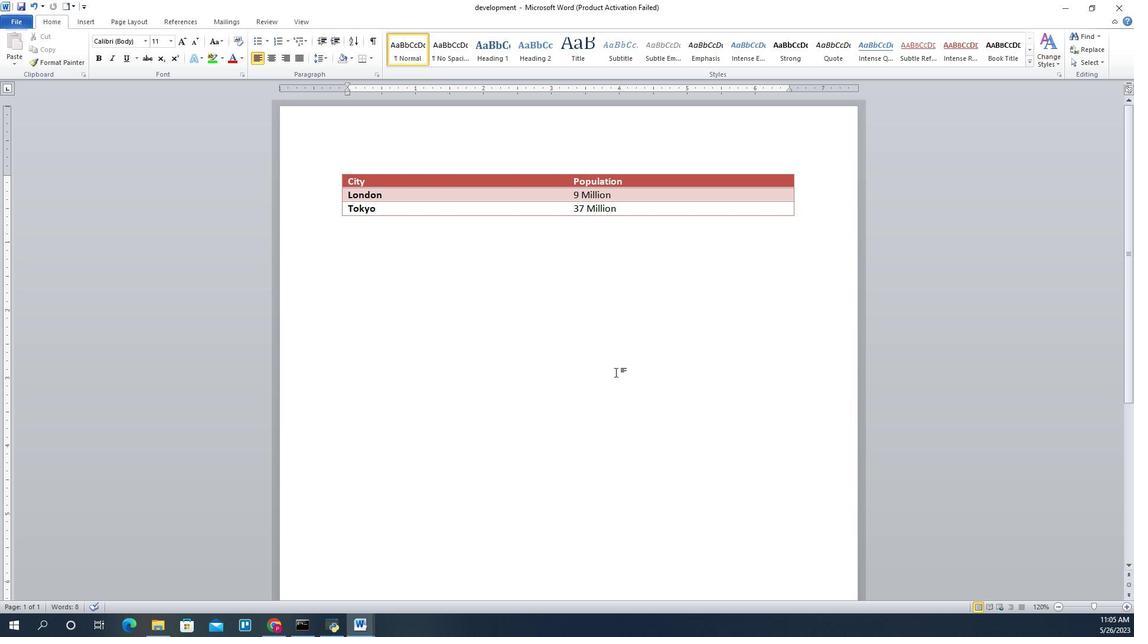 
Action: Mouse moved to (331, 168)
Screenshot: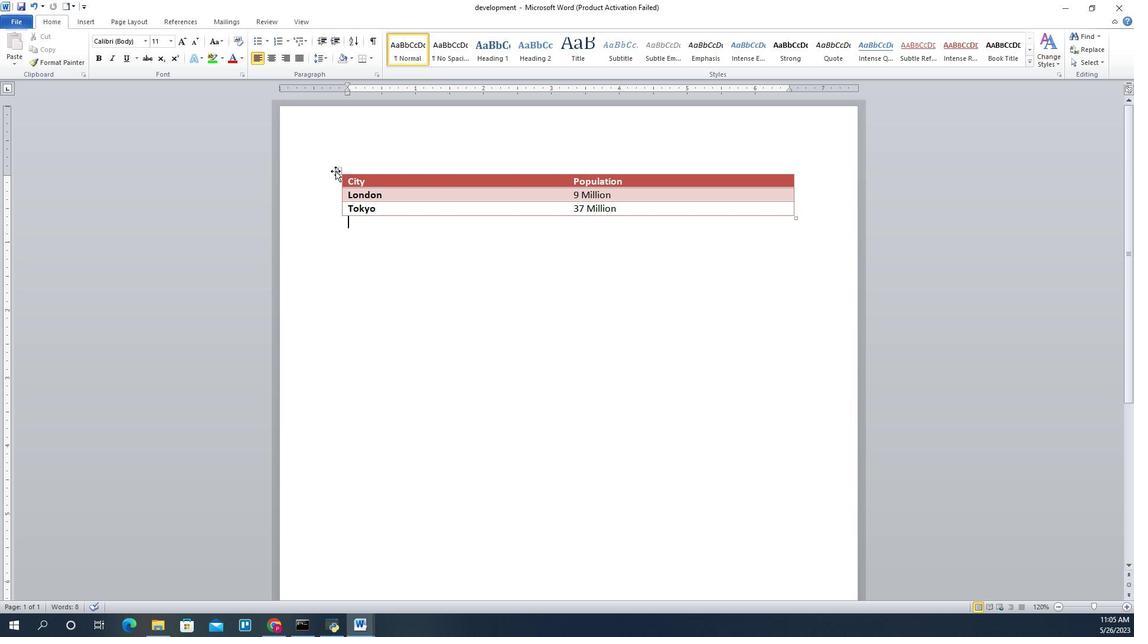 
Action: Mouse pressed left at (331, 168)
Screenshot: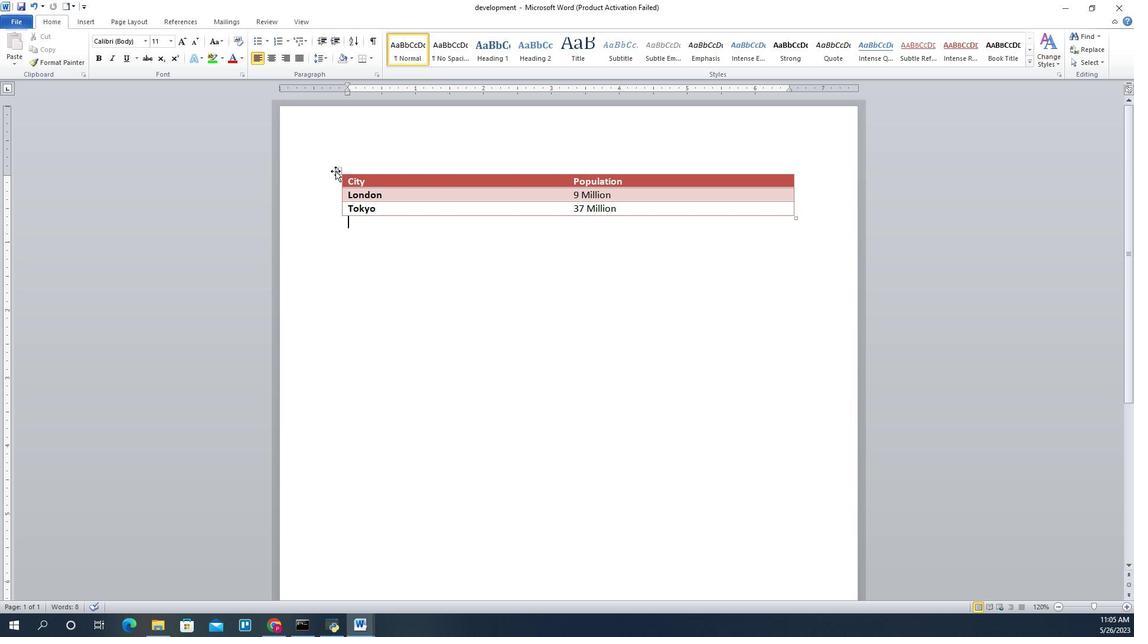 
Action: Mouse moved to (533, 294)
Screenshot: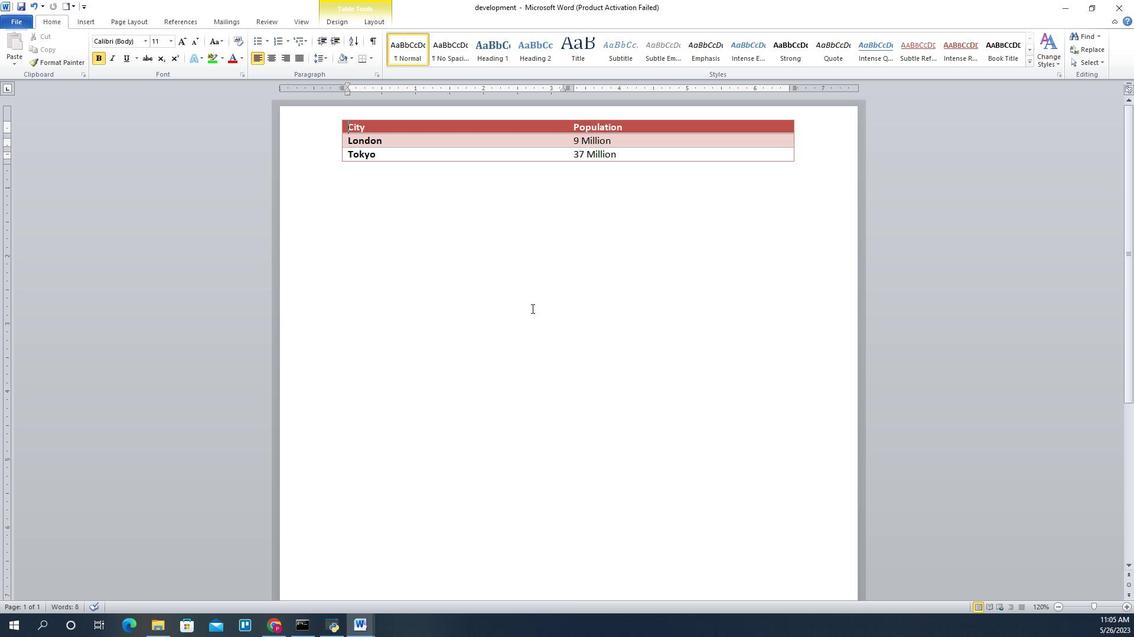 
